 Task: Search one way flight ticket for 4 adults, 2 children, 2 infants in seat and 1 infant on lap in premium economy from Branson: Branson Airport to Greensboro: Piedmont Triad International Airport on 5-1-2023. Choice of flights is Delta. Number of bags: 9 checked bags. Price is upto 74000. Outbound departure time preference is 4:00.
Action: Mouse moved to (347, 542)
Screenshot: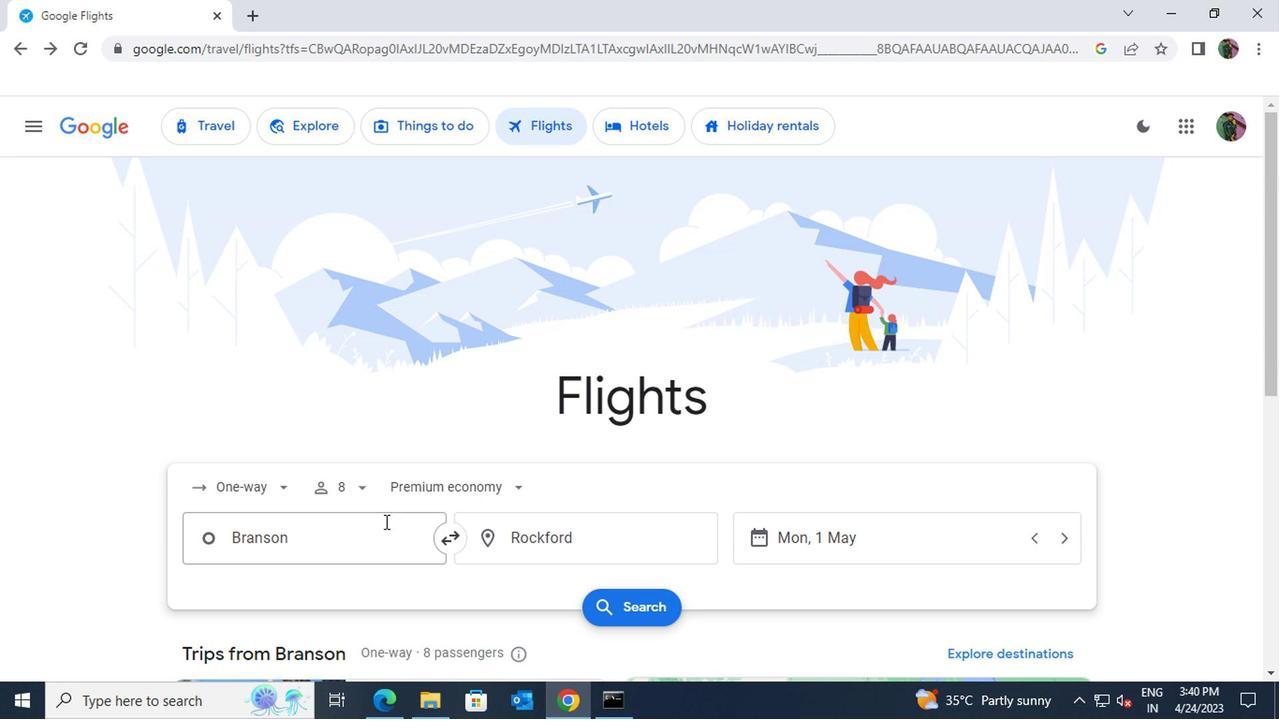 
Action: Mouse pressed left at (347, 542)
Screenshot: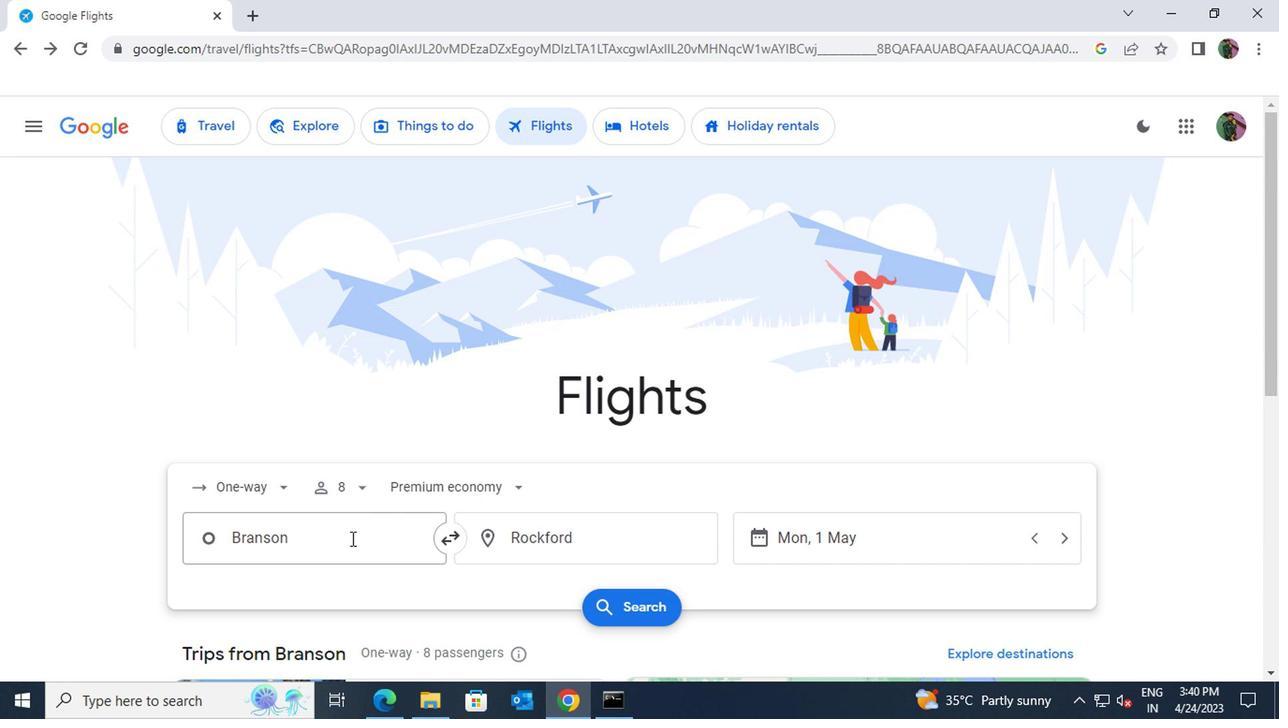 
Action: Key pressed branson
Screenshot: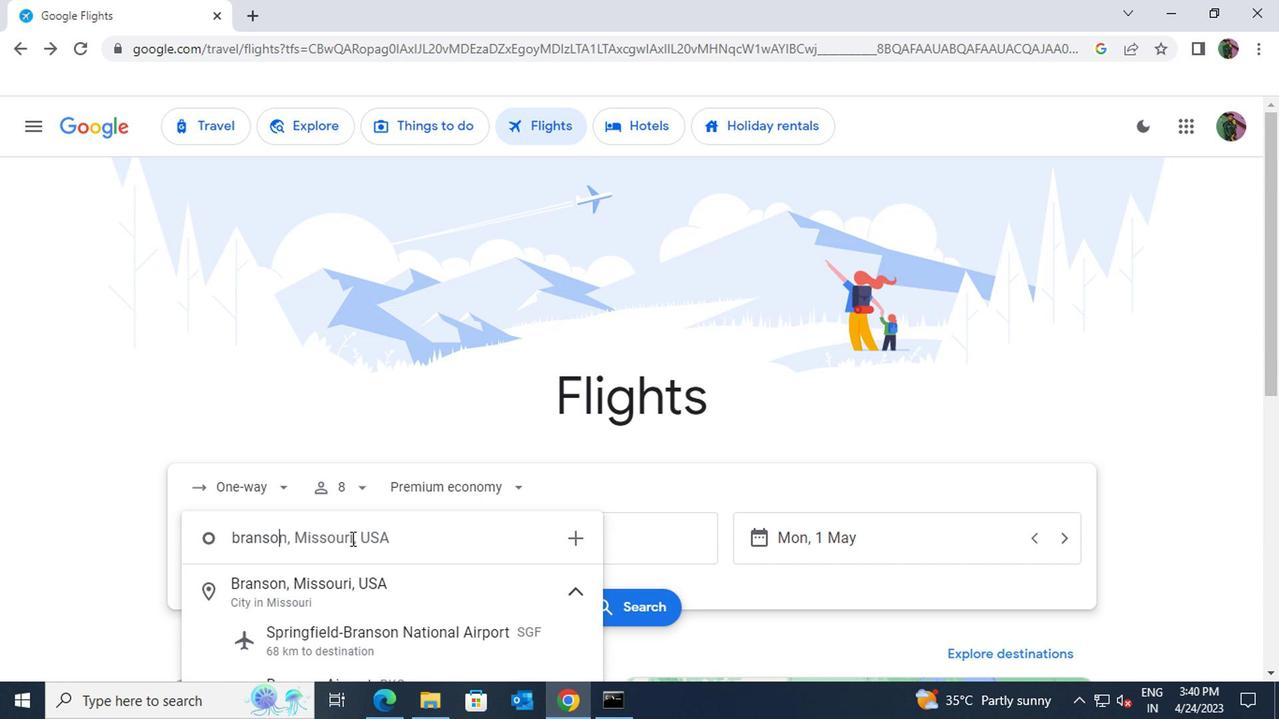 
Action: Mouse moved to (348, 583)
Screenshot: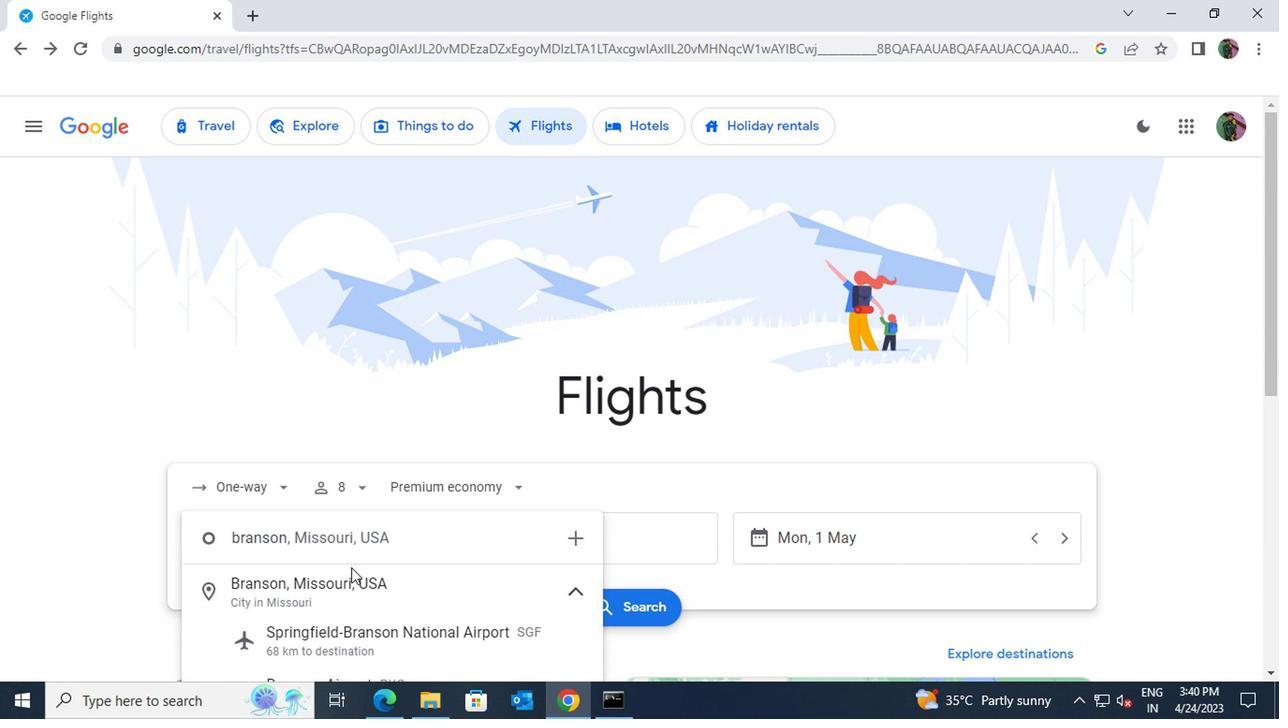 
Action: Mouse pressed left at (348, 583)
Screenshot: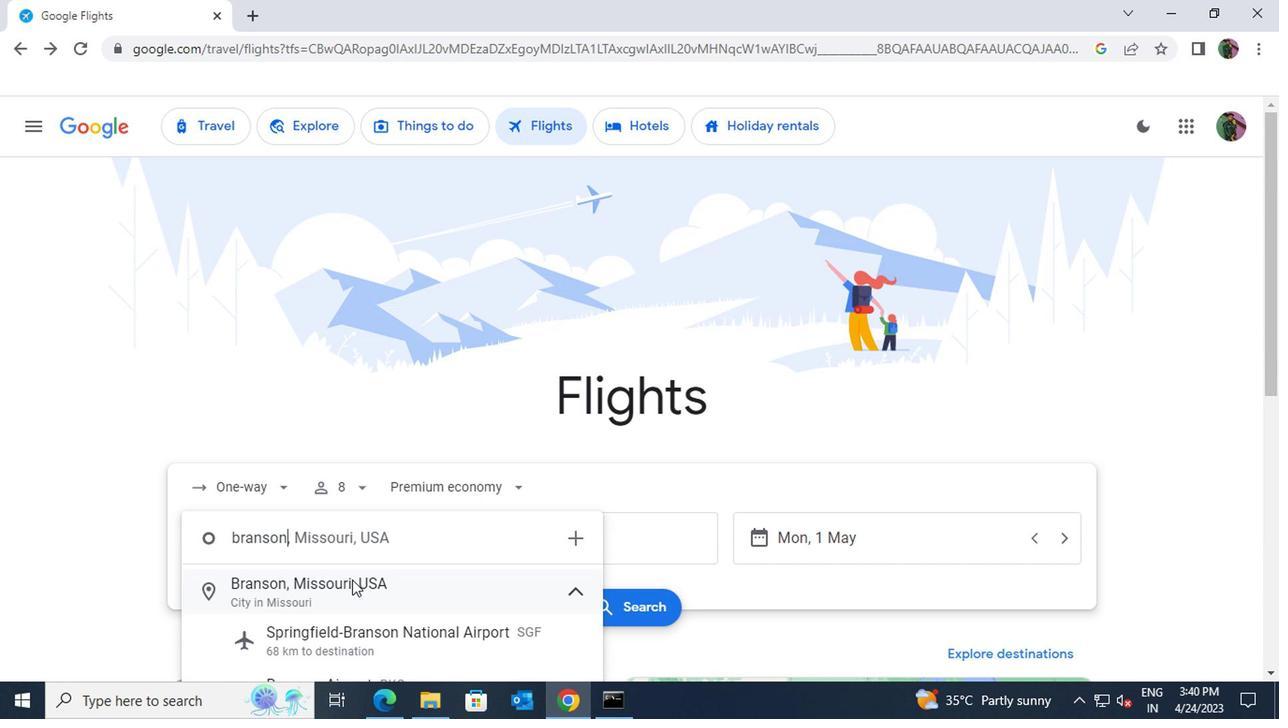 
Action: Mouse moved to (516, 532)
Screenshot: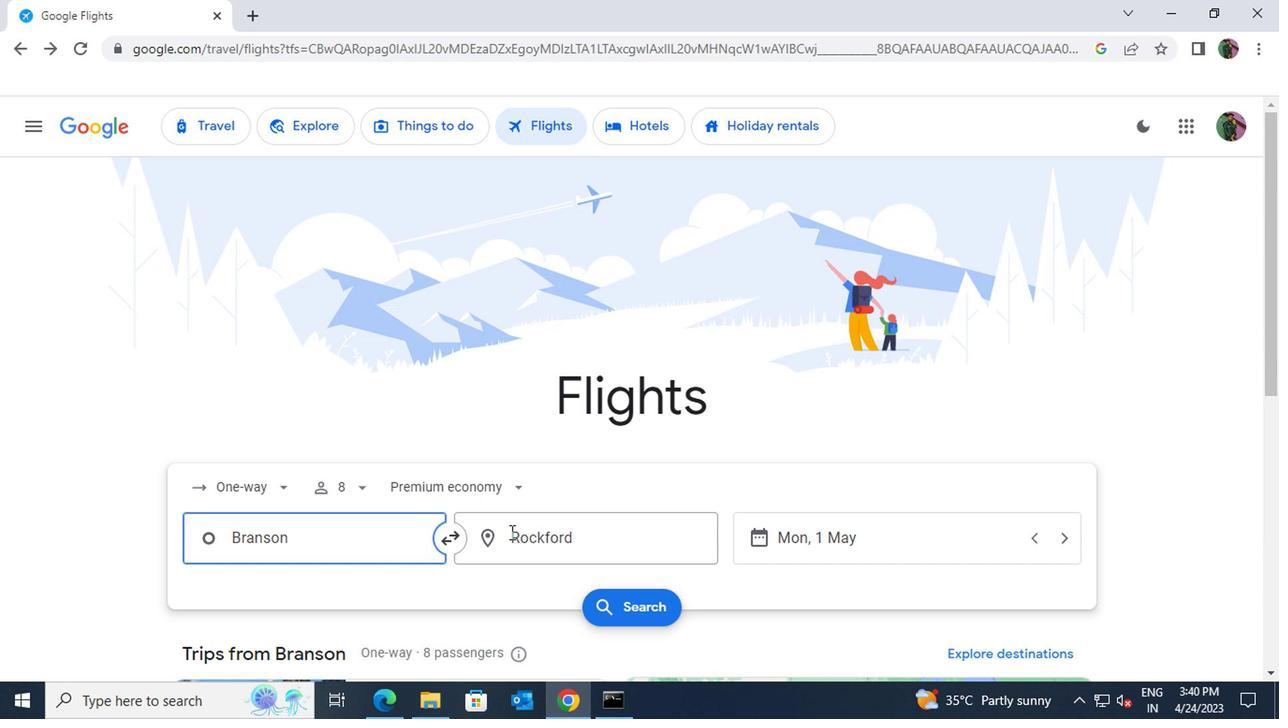 
Action: Mouse pressed left at (516, 532)
Screenshot: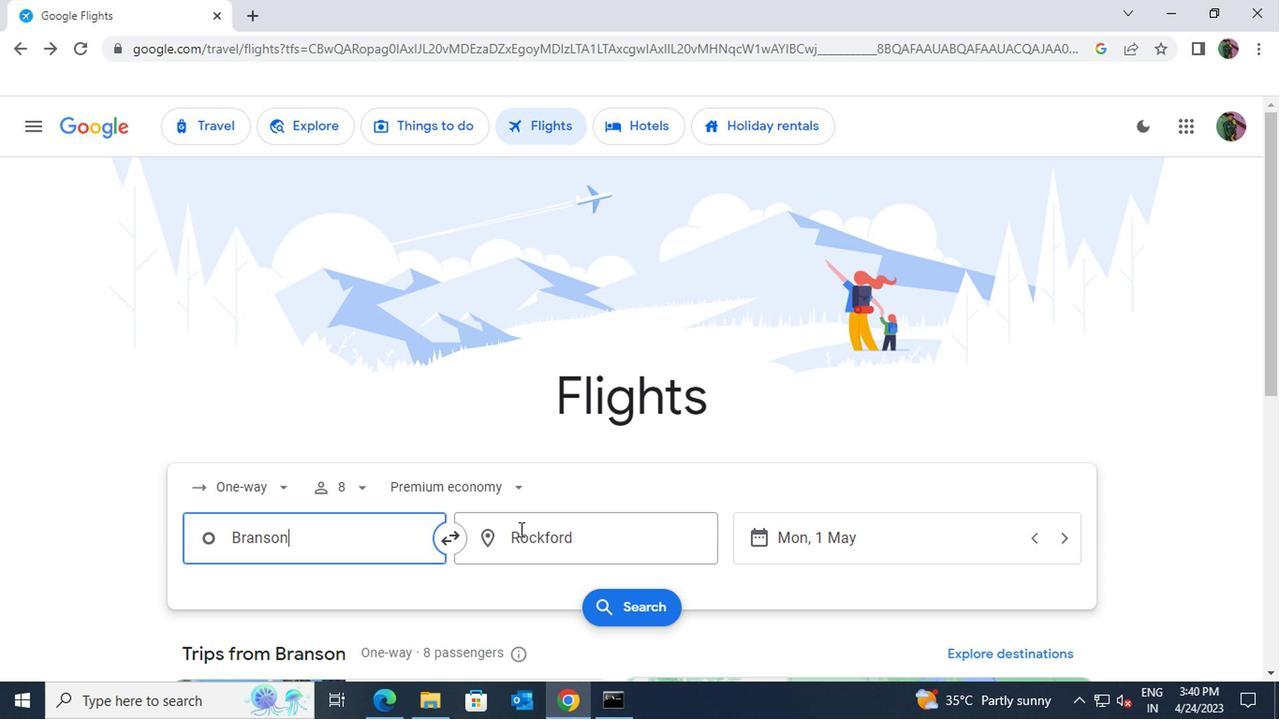 
Action: Key pressed greensboro
Screenshot: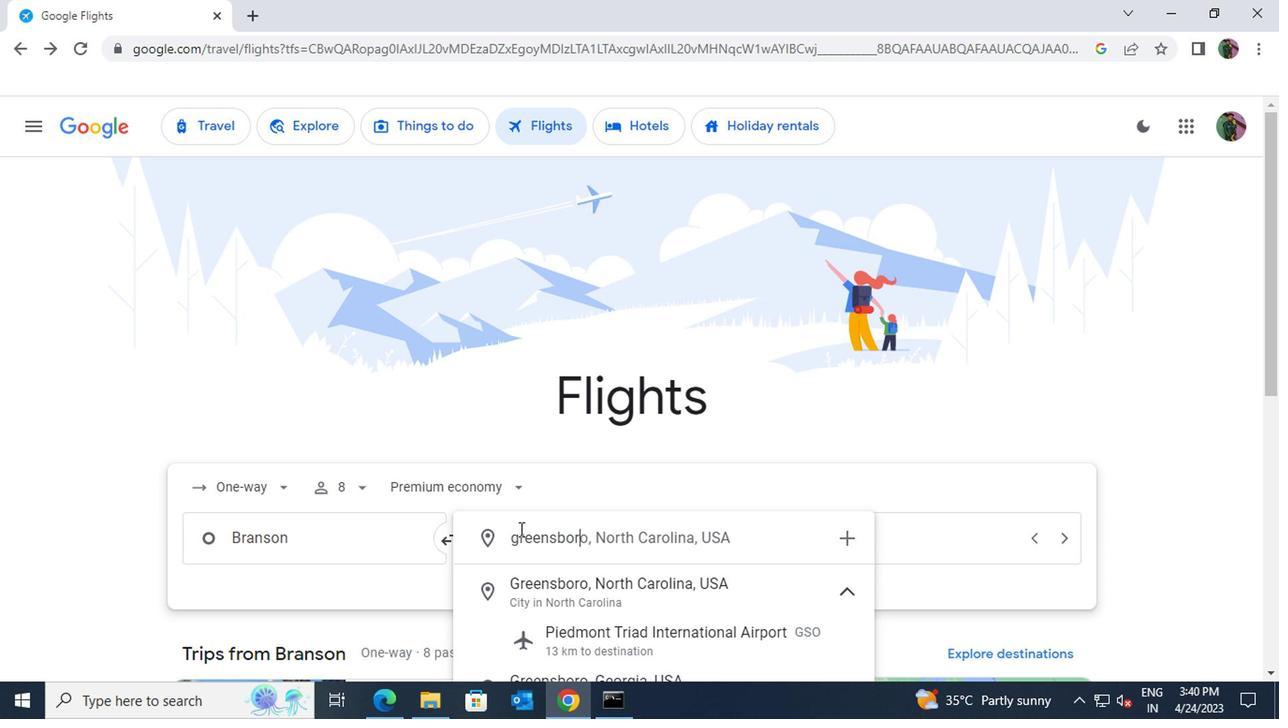 
Action: Mouse moved to (591, 623)
Screenshot: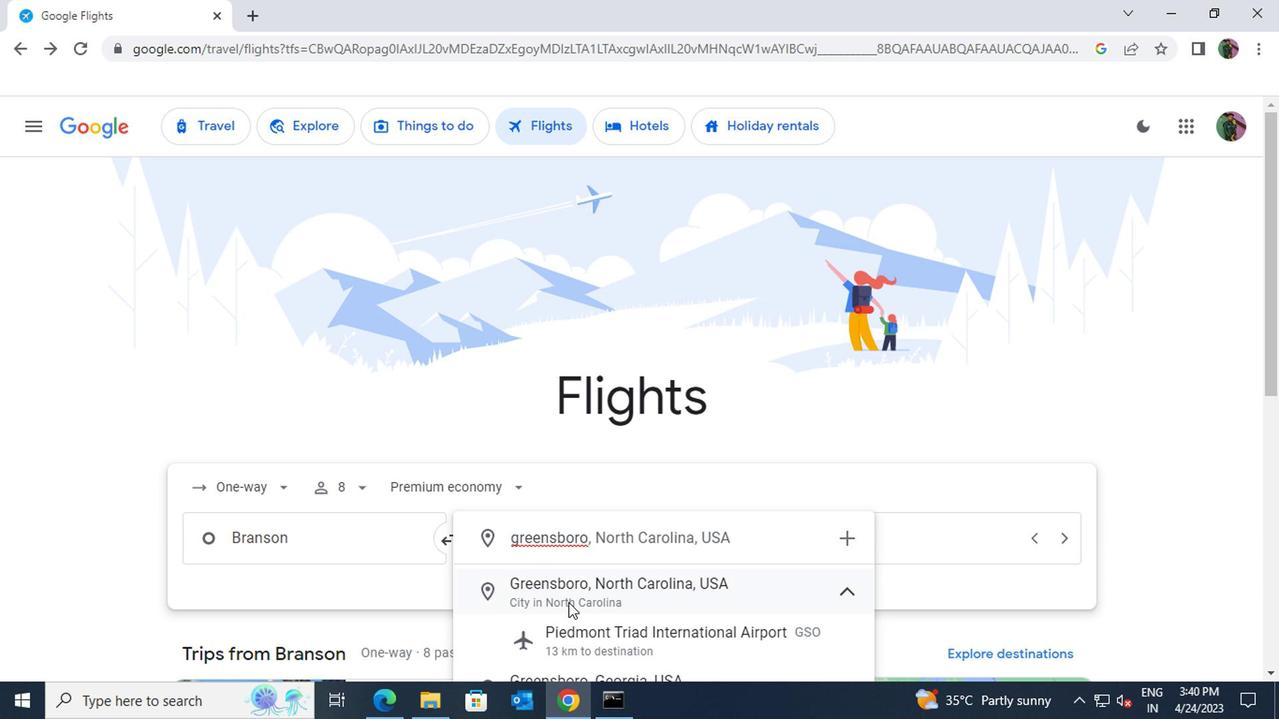 
Action: Mouse pressed left at (591, 623)
Screenshot: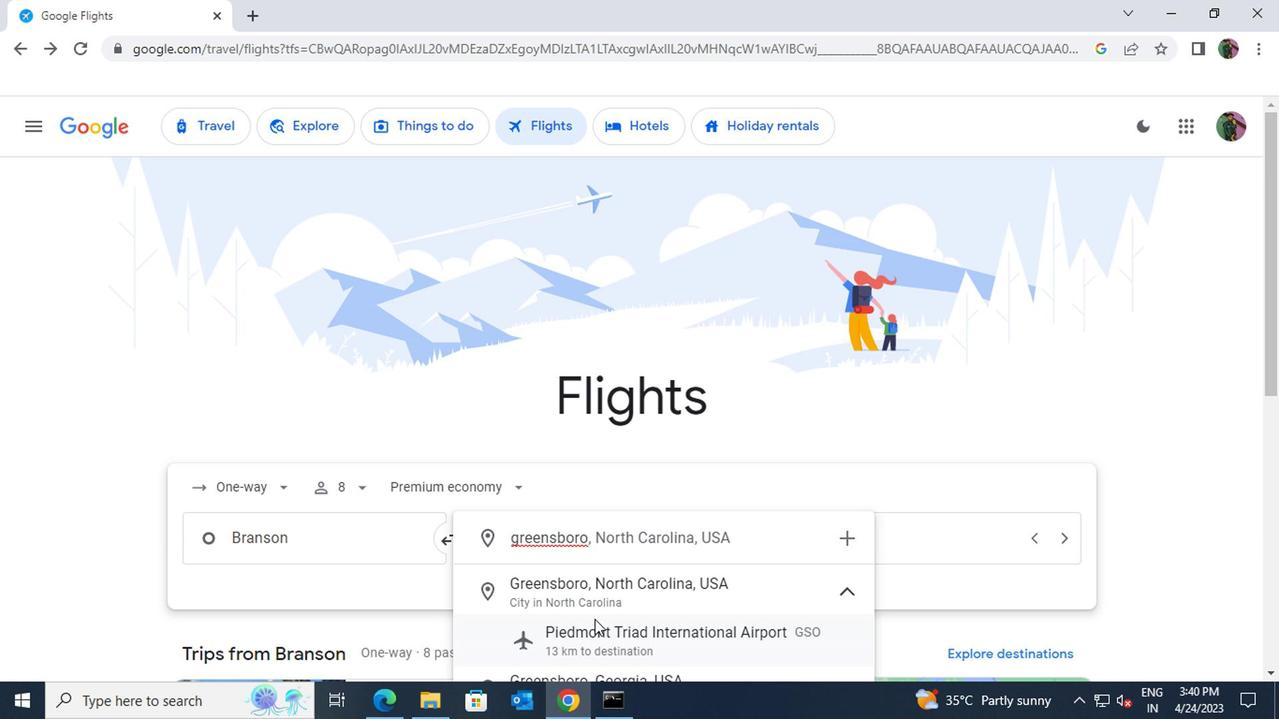 
Action: Mouse moved to (288, 489)
Screenshot: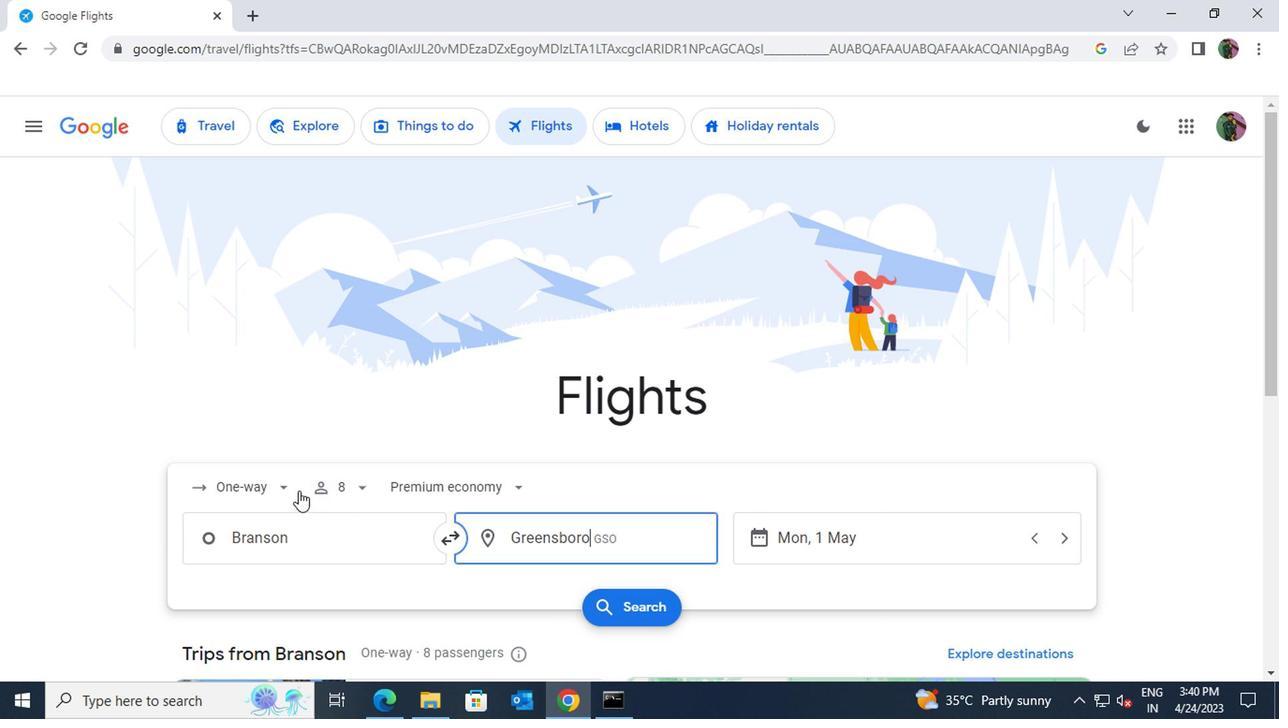 
Action: Mouse pressed left at (288, 489)
Screenshot: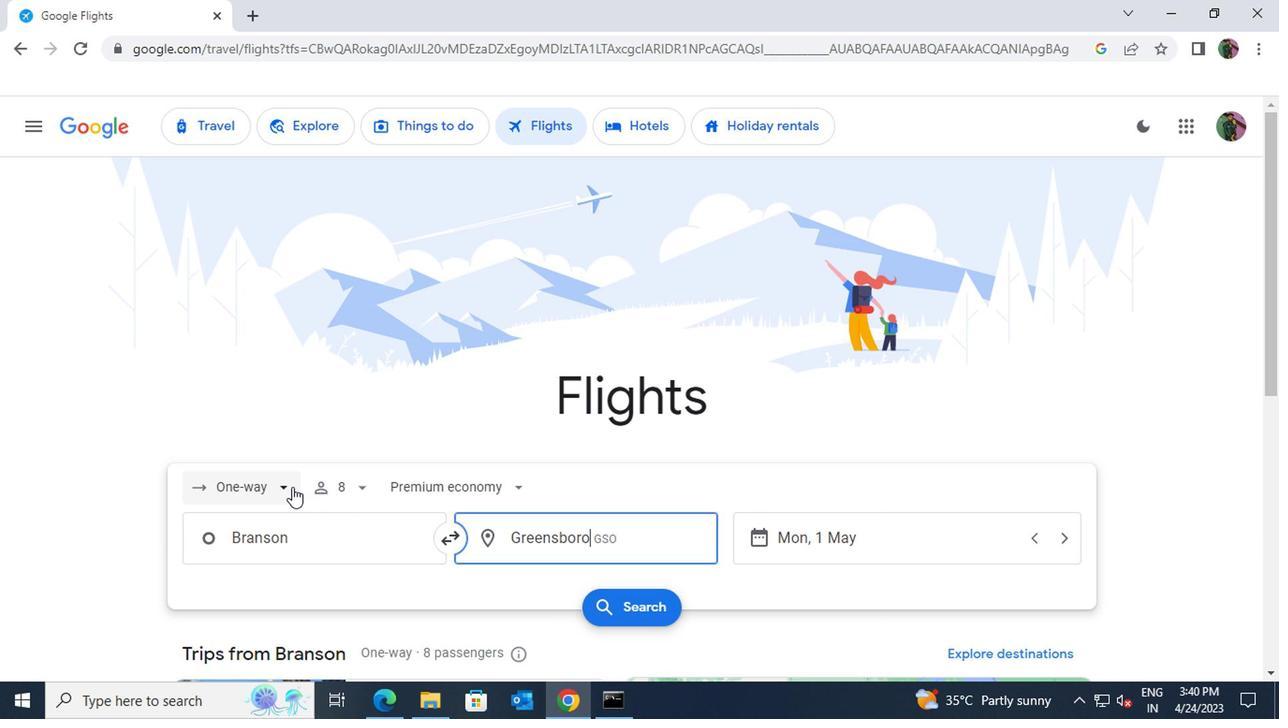 
Action: Mouse moved to (242, 402)
Screenshot: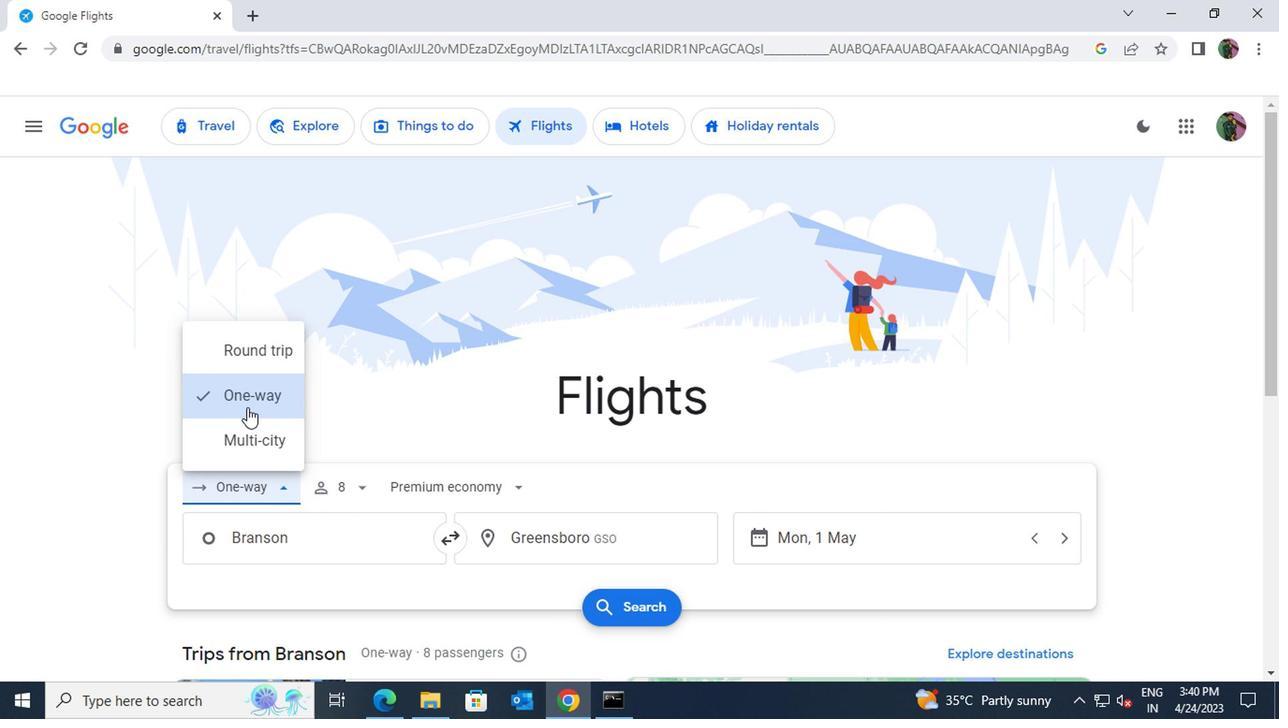 
Action: Mouse pressed left at (242, 402)
Screenshot: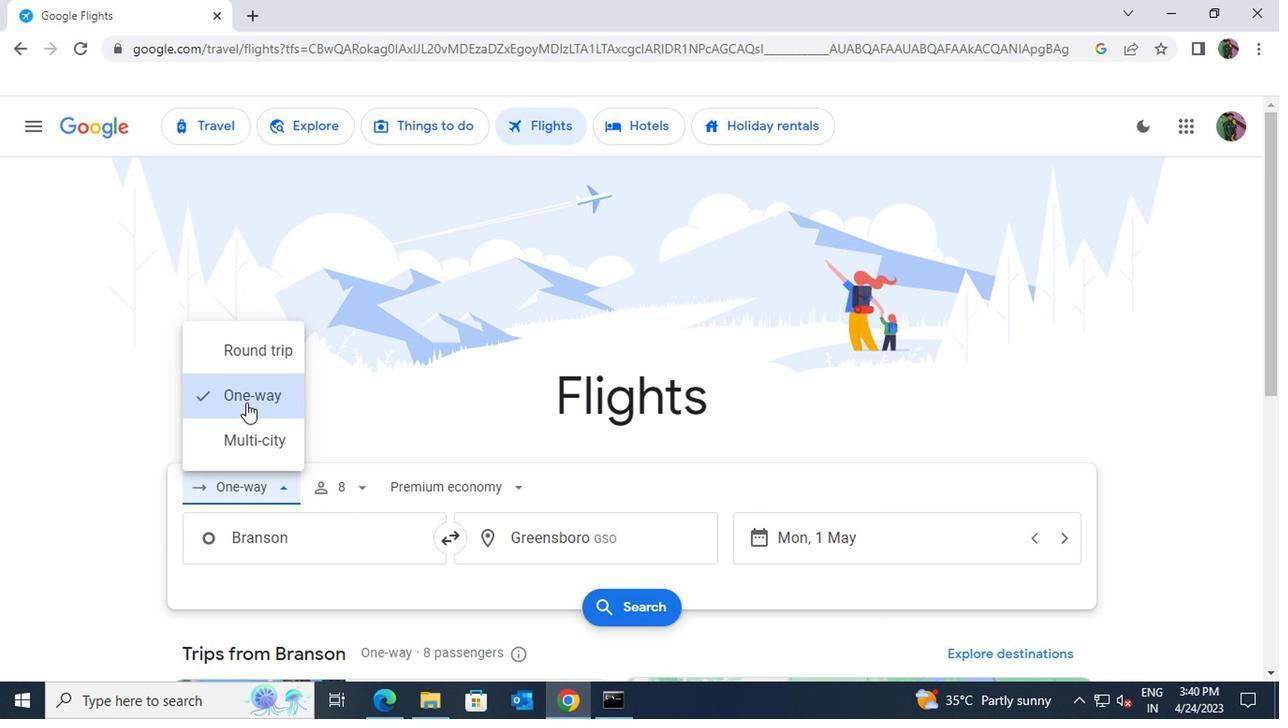 
Action: Mouse moved to (360, 491)
Screenshot: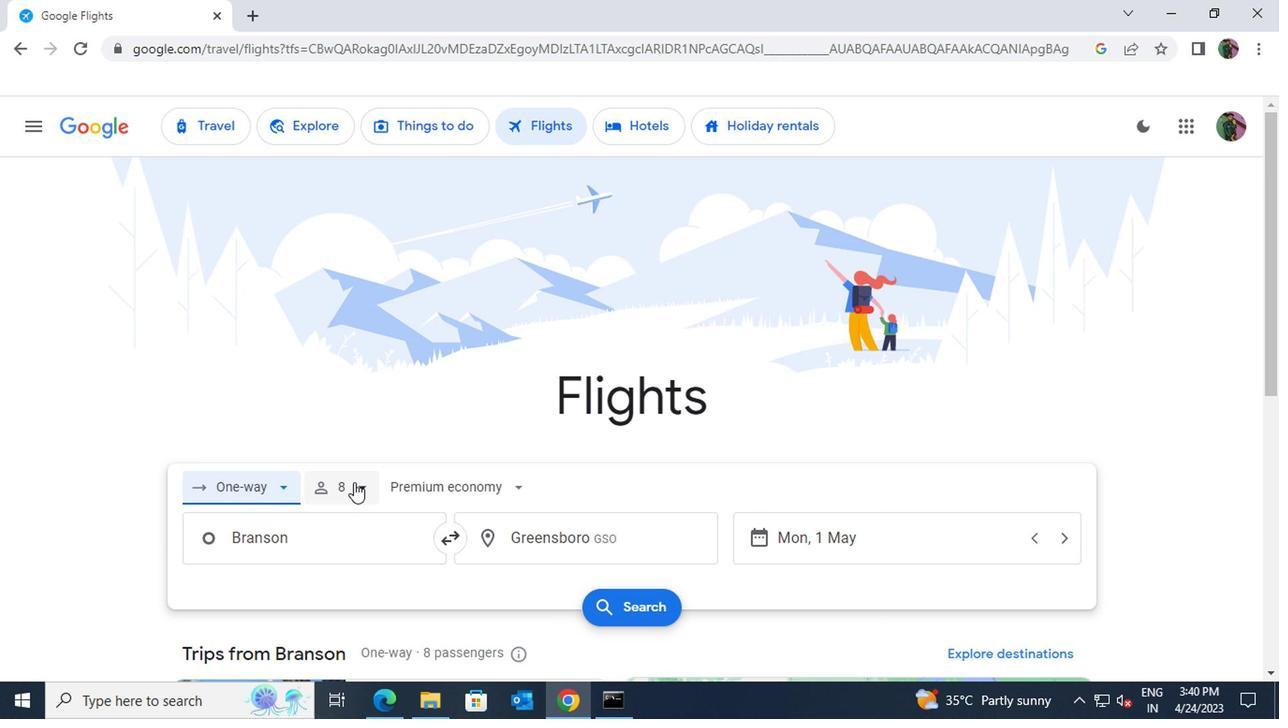 
Action: Mouse pressed left at (360, 491)
Screenshot: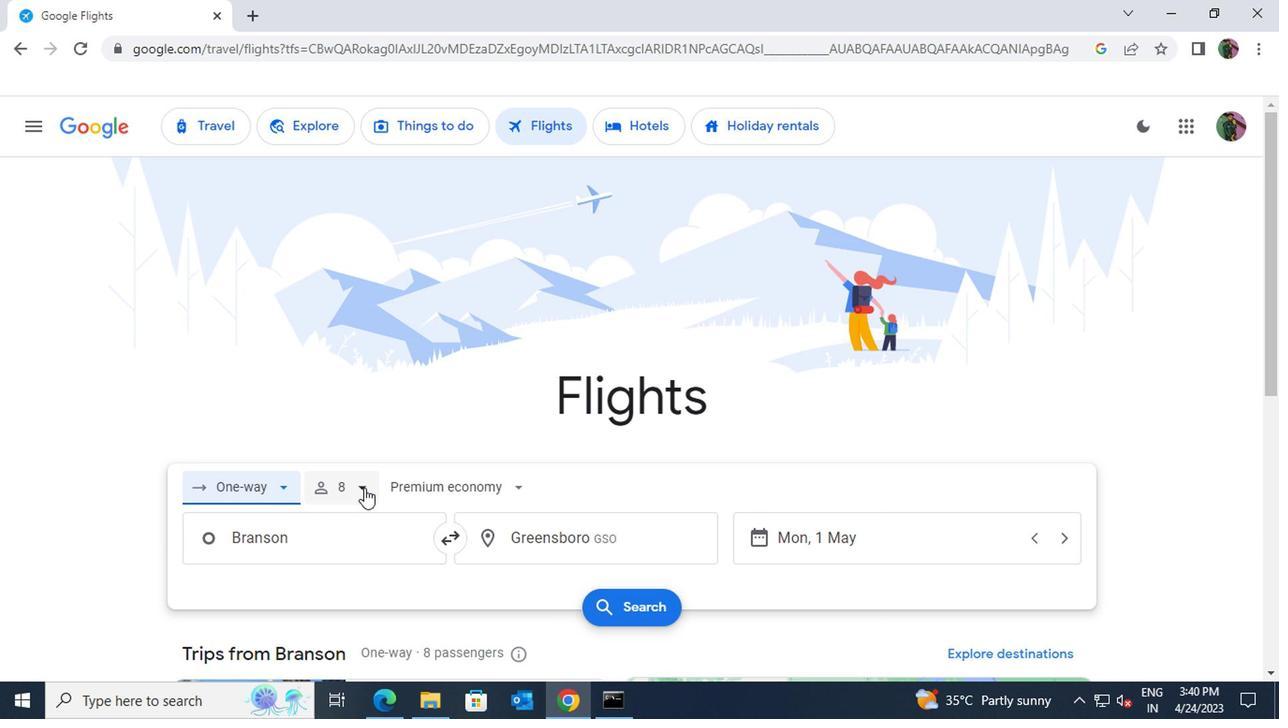 
Action: Mouse moved to (427, 531)
Screenshot: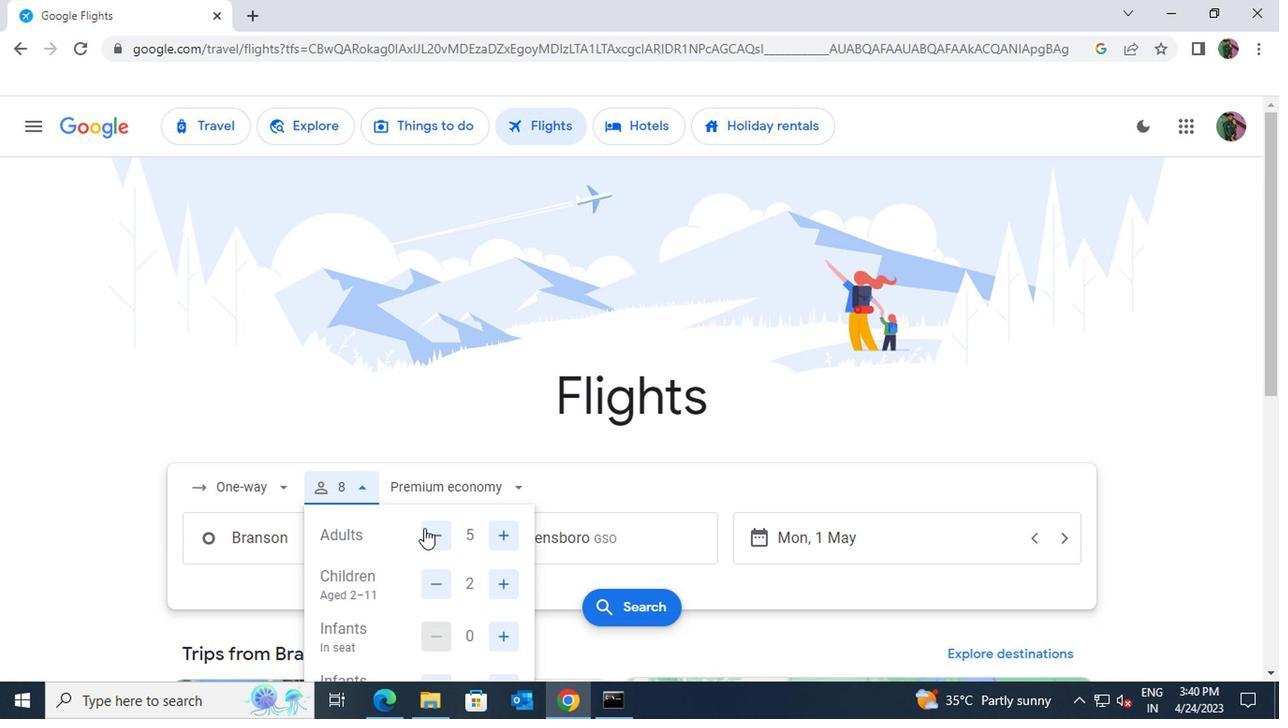 
Action: Mouse pressed left at (427, 531)
Screenshot: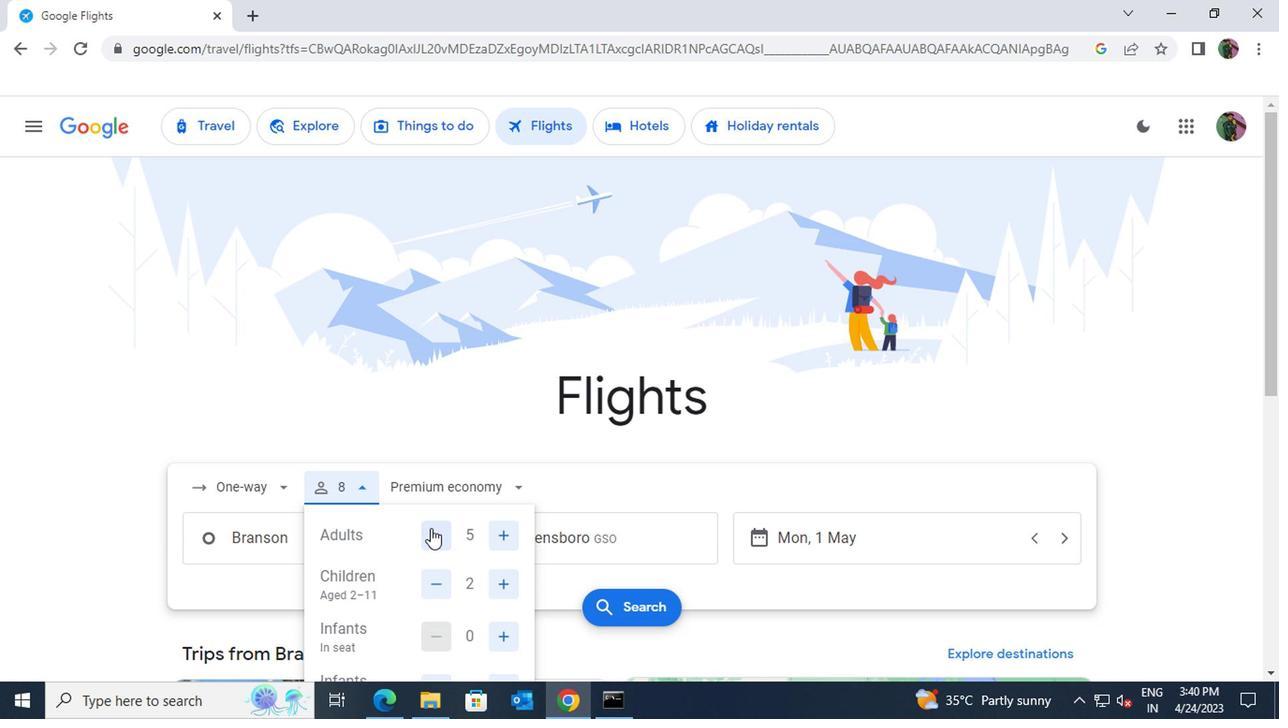 
Action: Mouse moved to (467, 575)
Screenshot: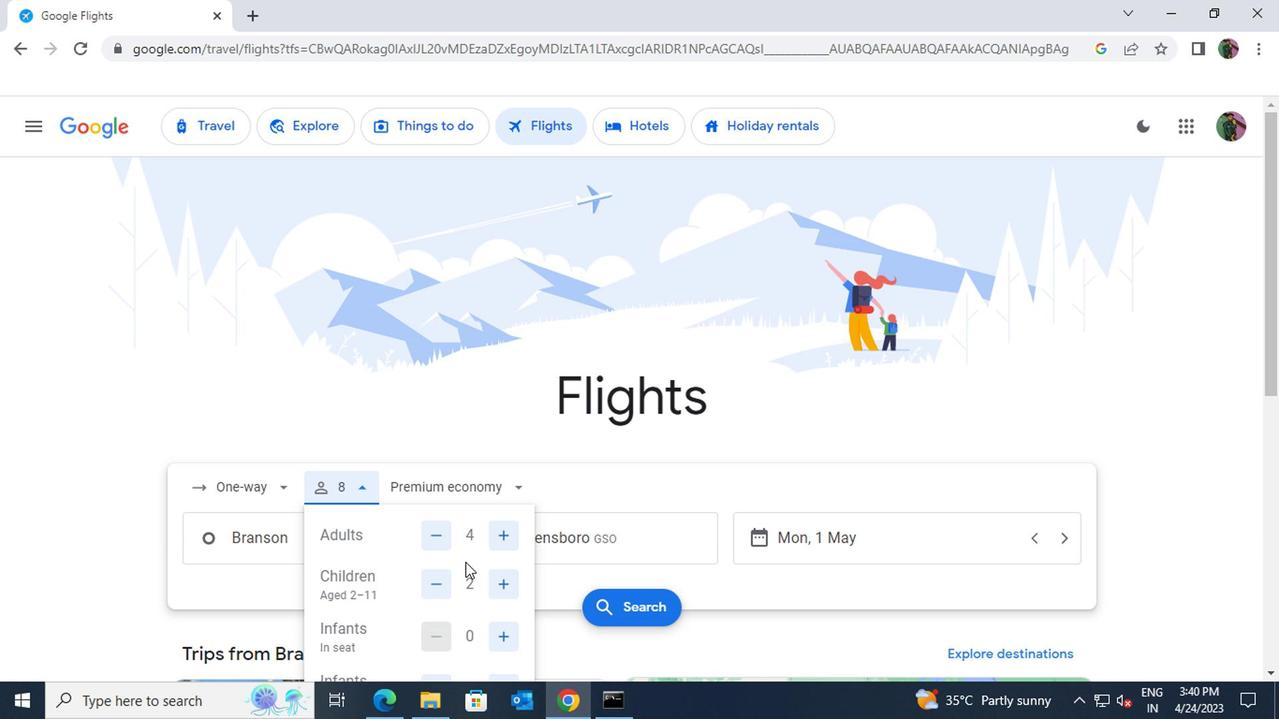 
Action: Mouse scrolled (467, 574) with delta (0, 0)
Screenshot: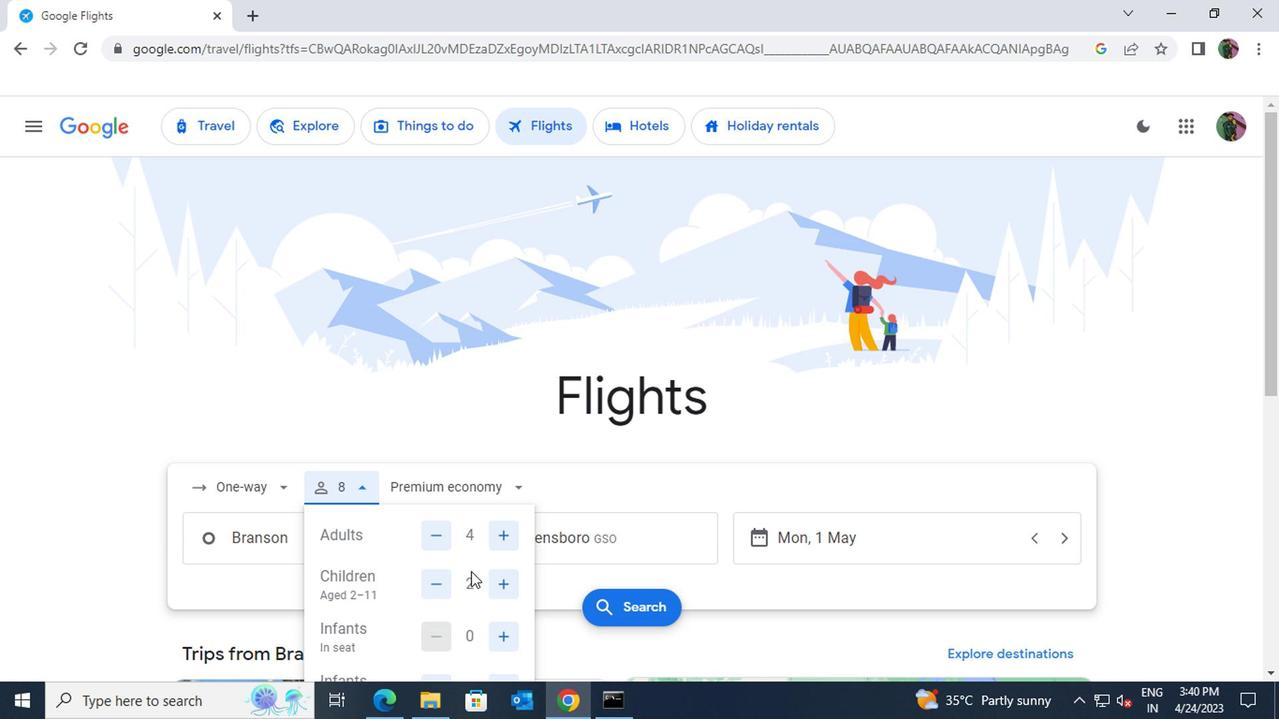 
Action: Mouse moved to (480, 647)
Screenshot: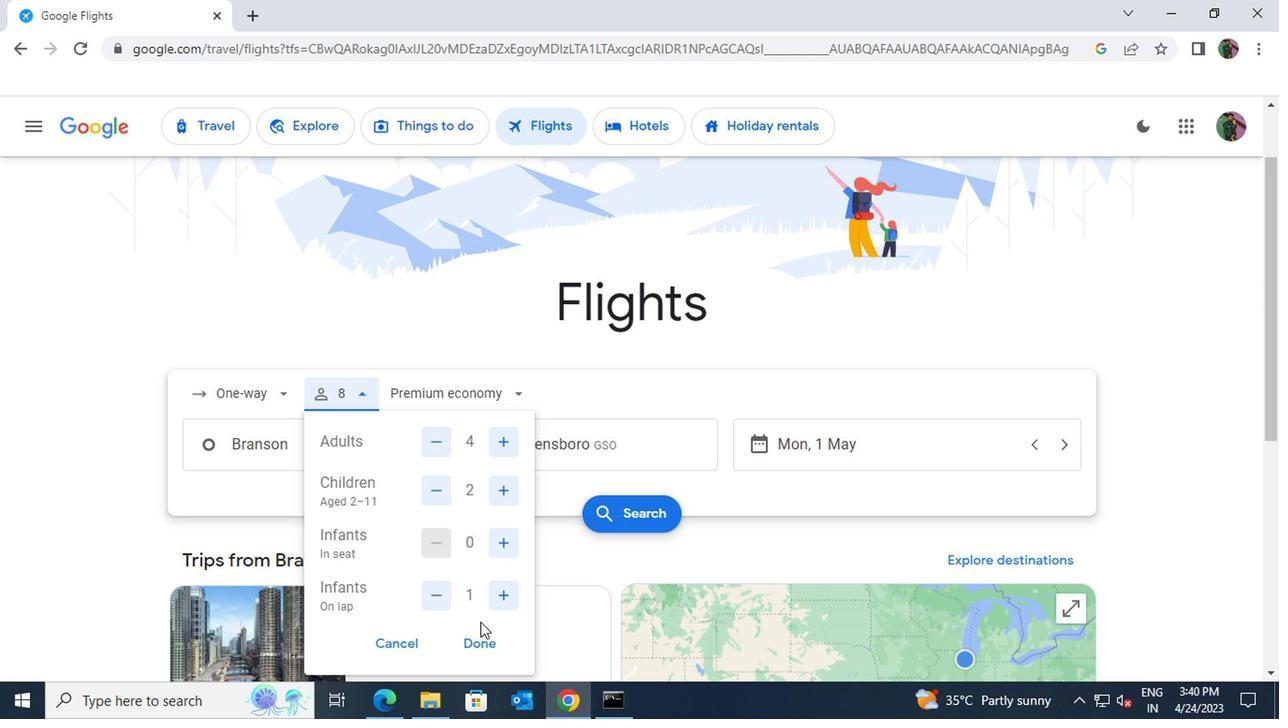 
Action: Mouse pressed left at (480, 647)
Screenshot: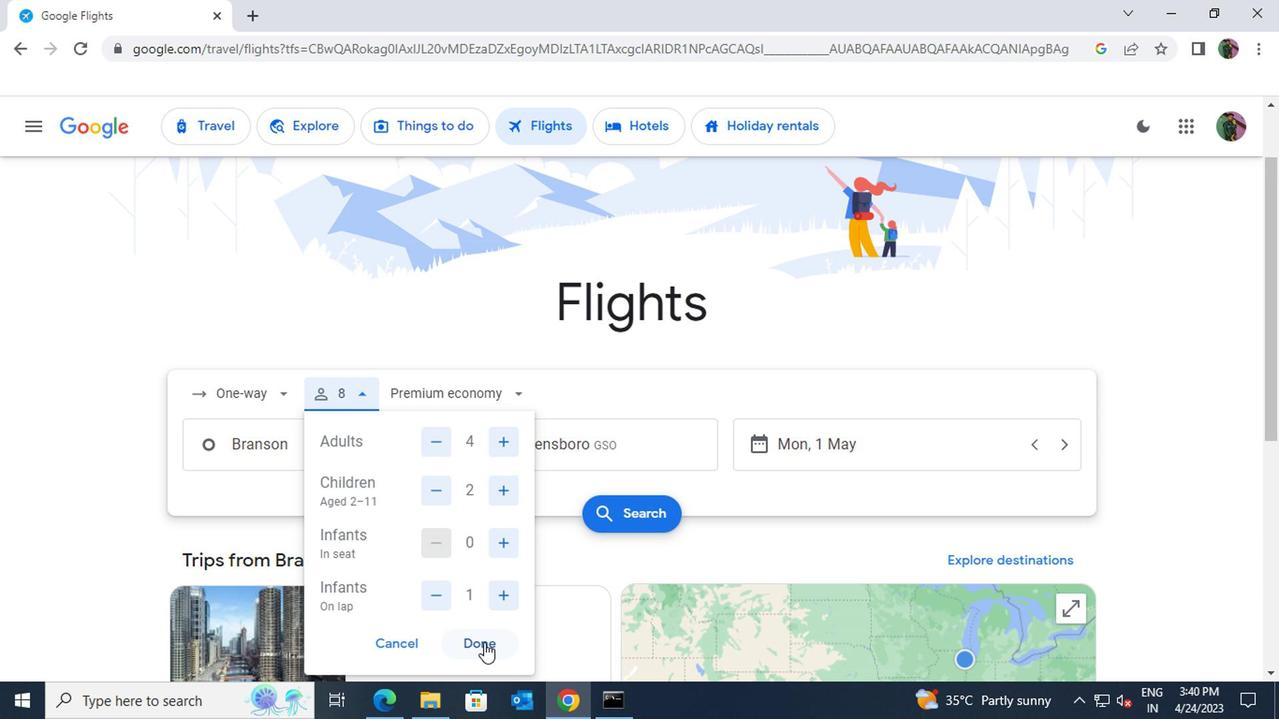 
Action: Mouse moved to (626, 522)
Screenshot: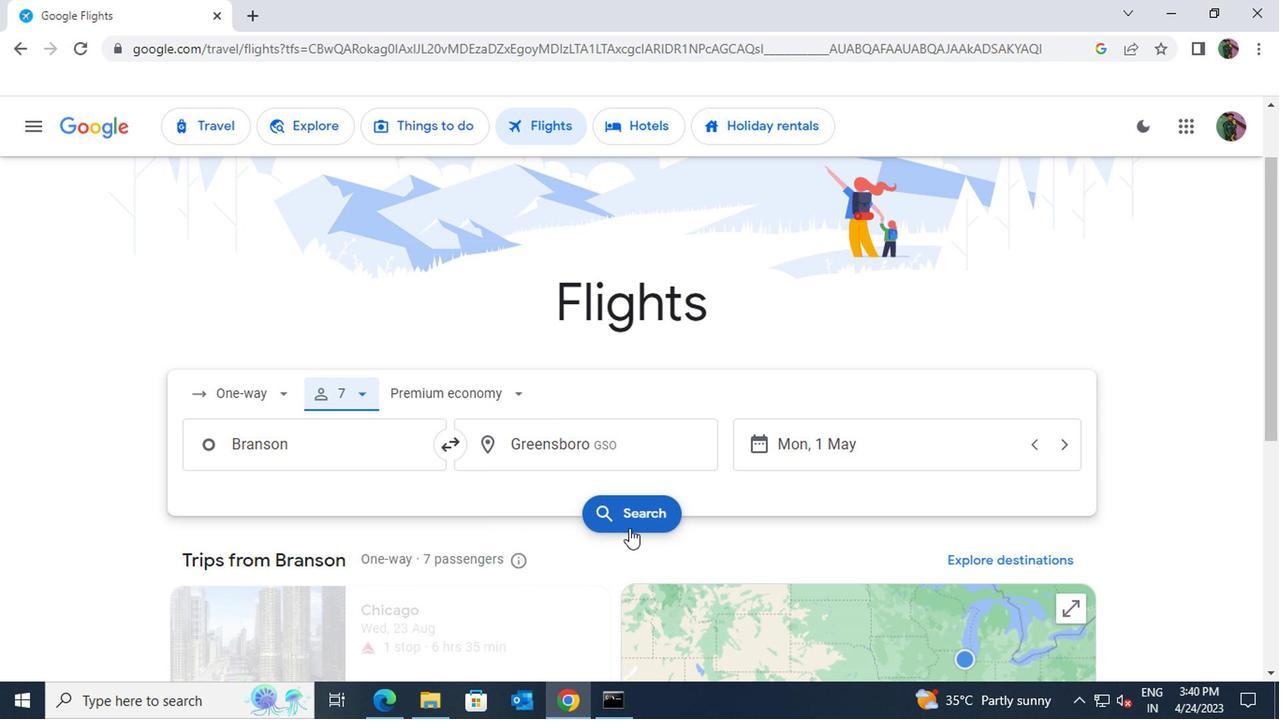 
Action: Mouse pressed left at (626, 522)
Screenshot: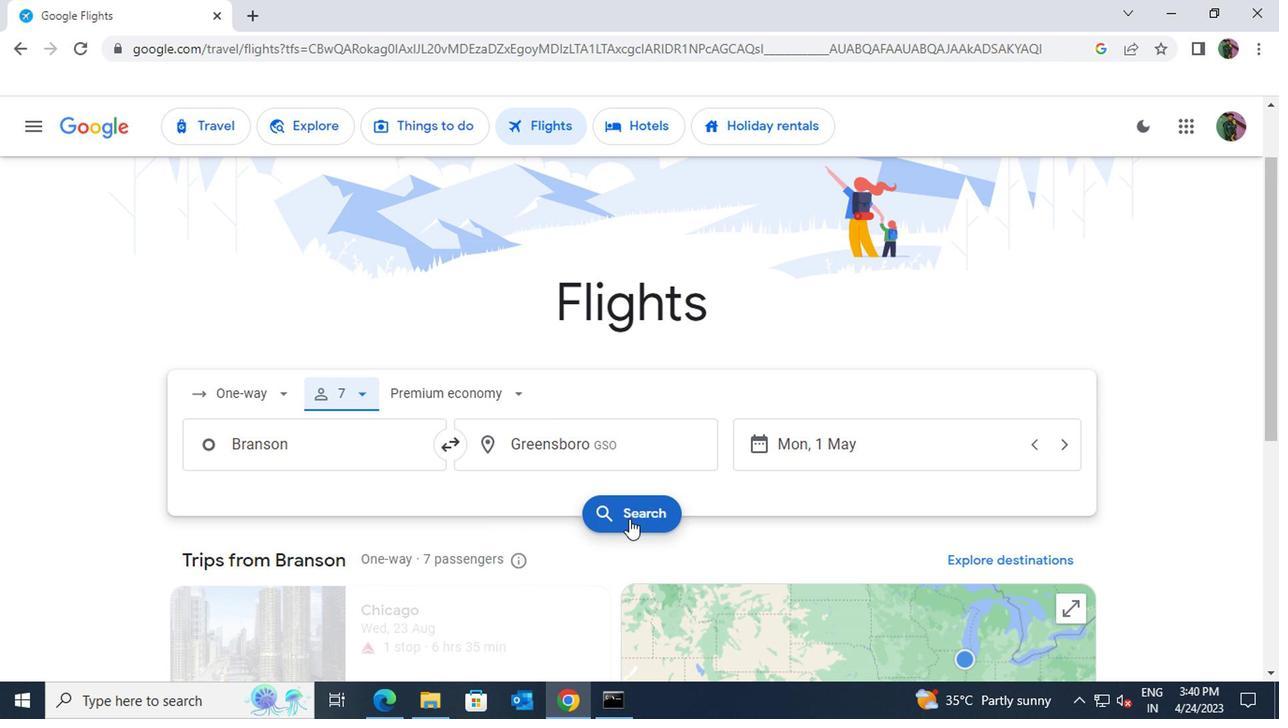 
Action: Mouse moved to (503, 293)
Screenshot: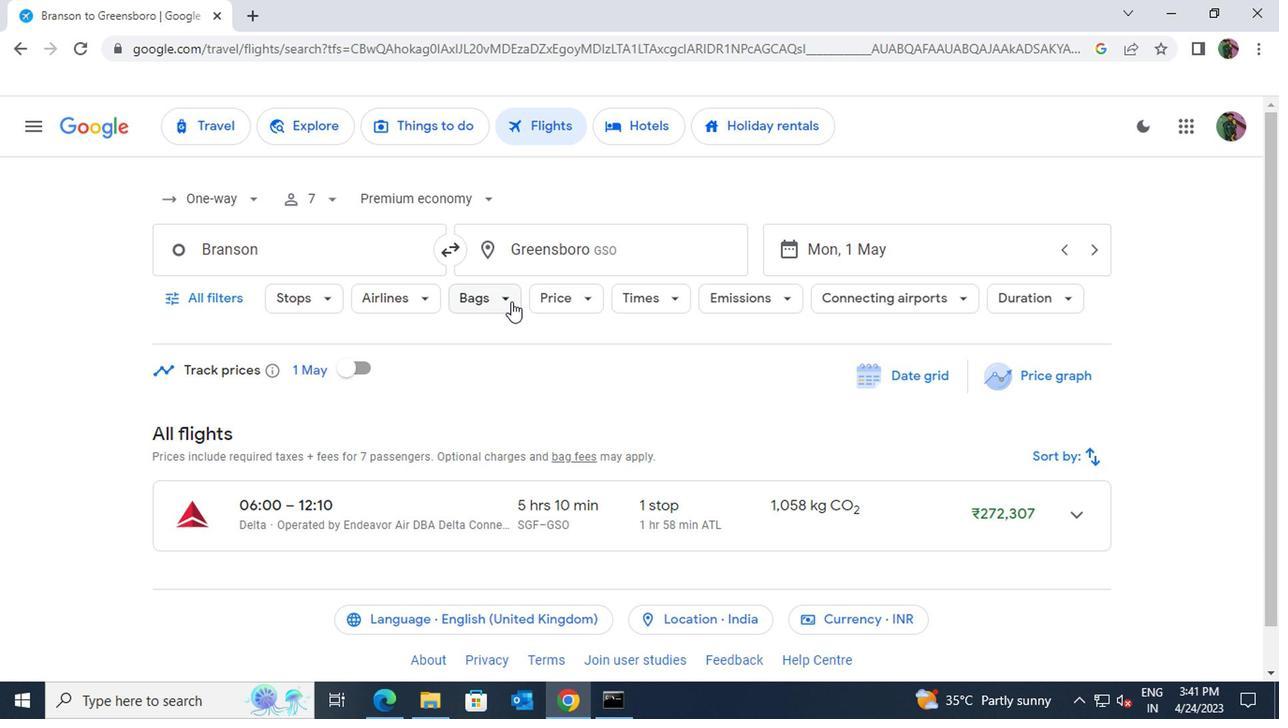 
Action: Mouse pressed left at (503, 293)
Screenshot: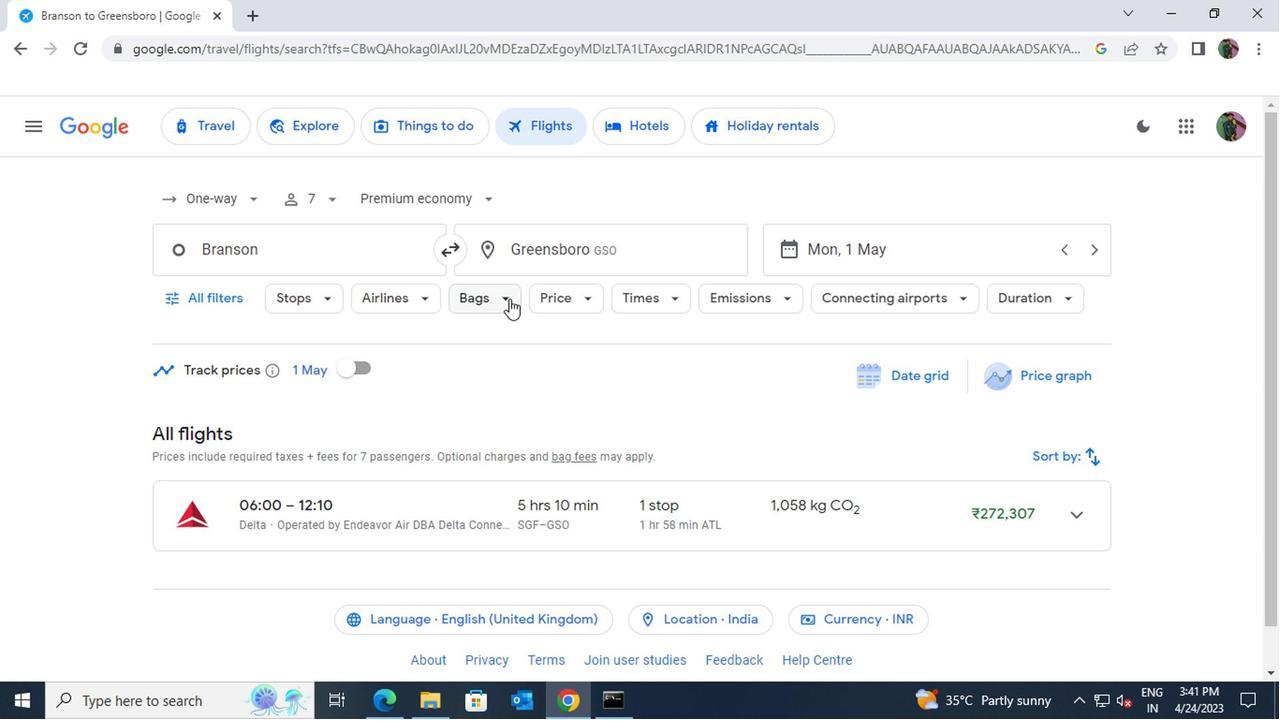 
Action: Mouse moved to (737, 387)
Screenshot: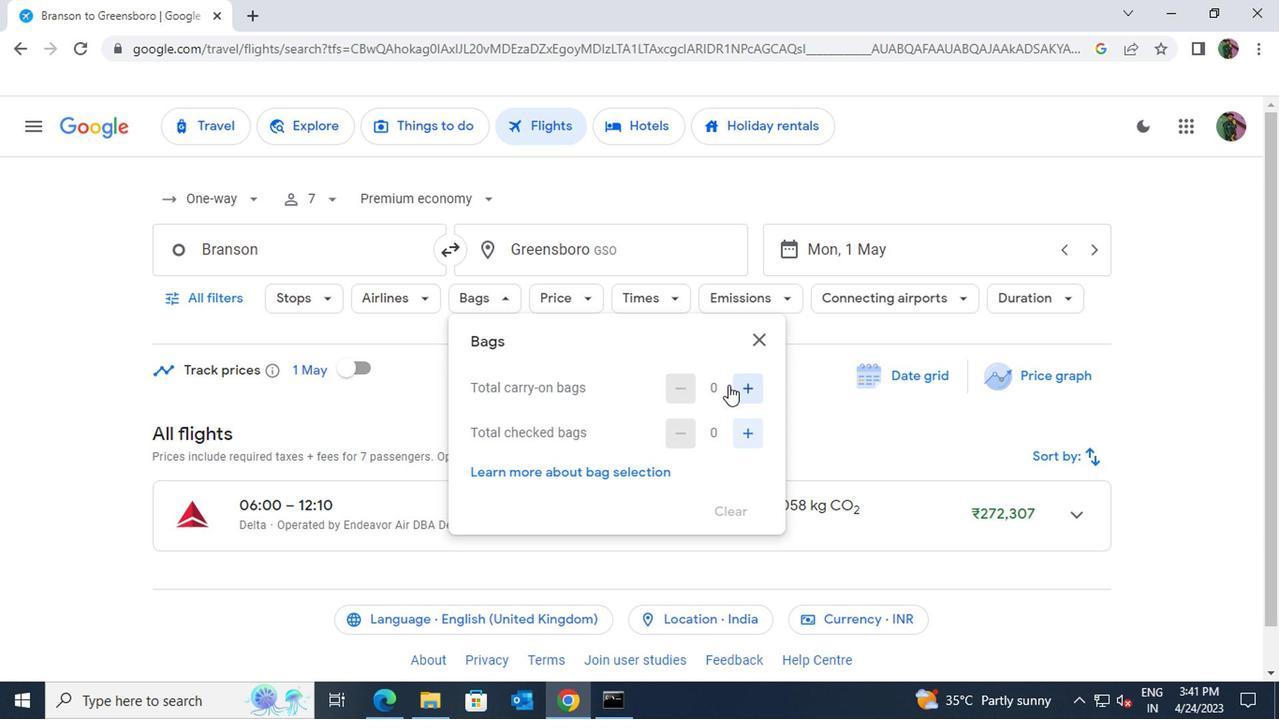 
Action: Mouse pressed left at (737, 387)
Screenshot: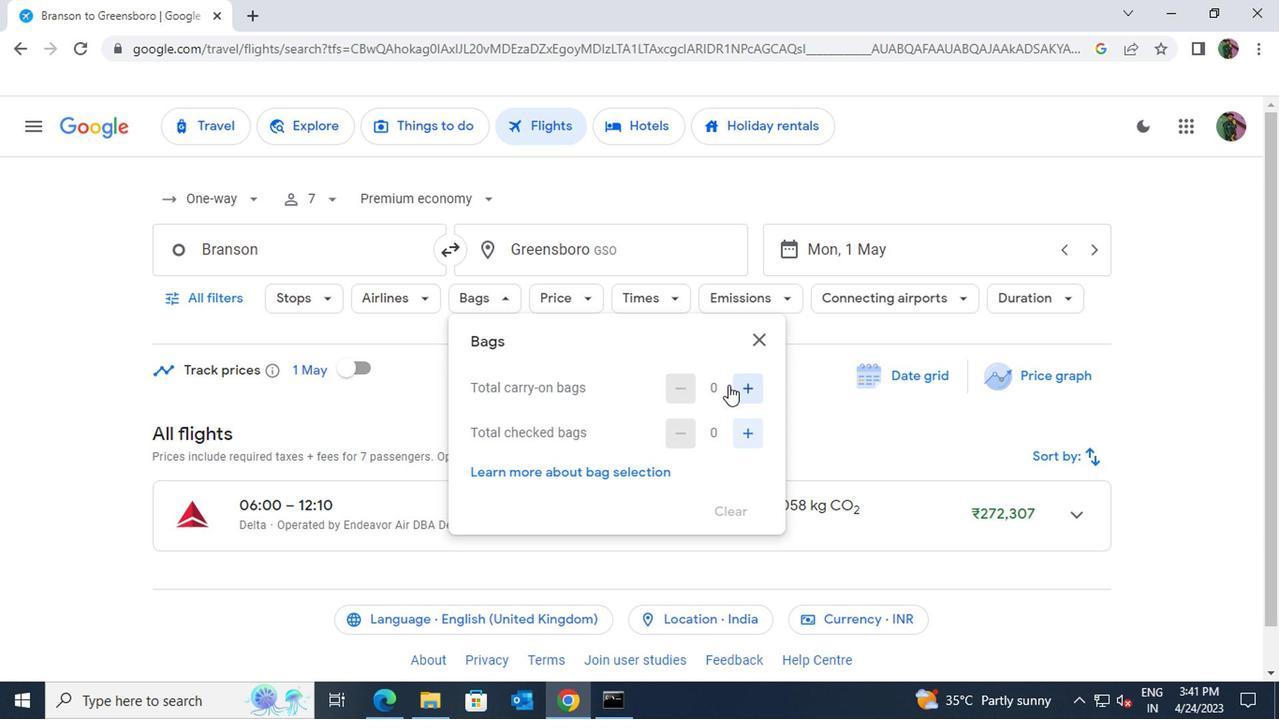 
Action: Mouse pressed left at (737, 387)
Screenshot: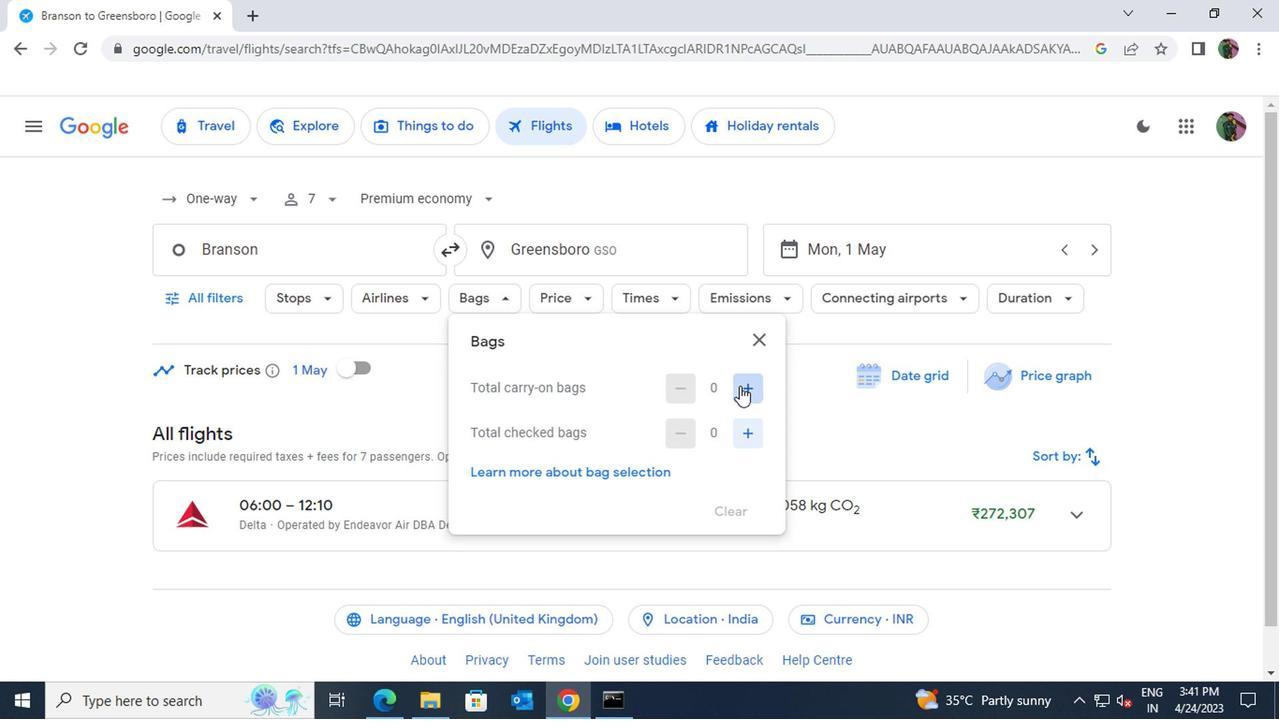 
Action: Mouse pressed left at (737, 387)
Screenshot: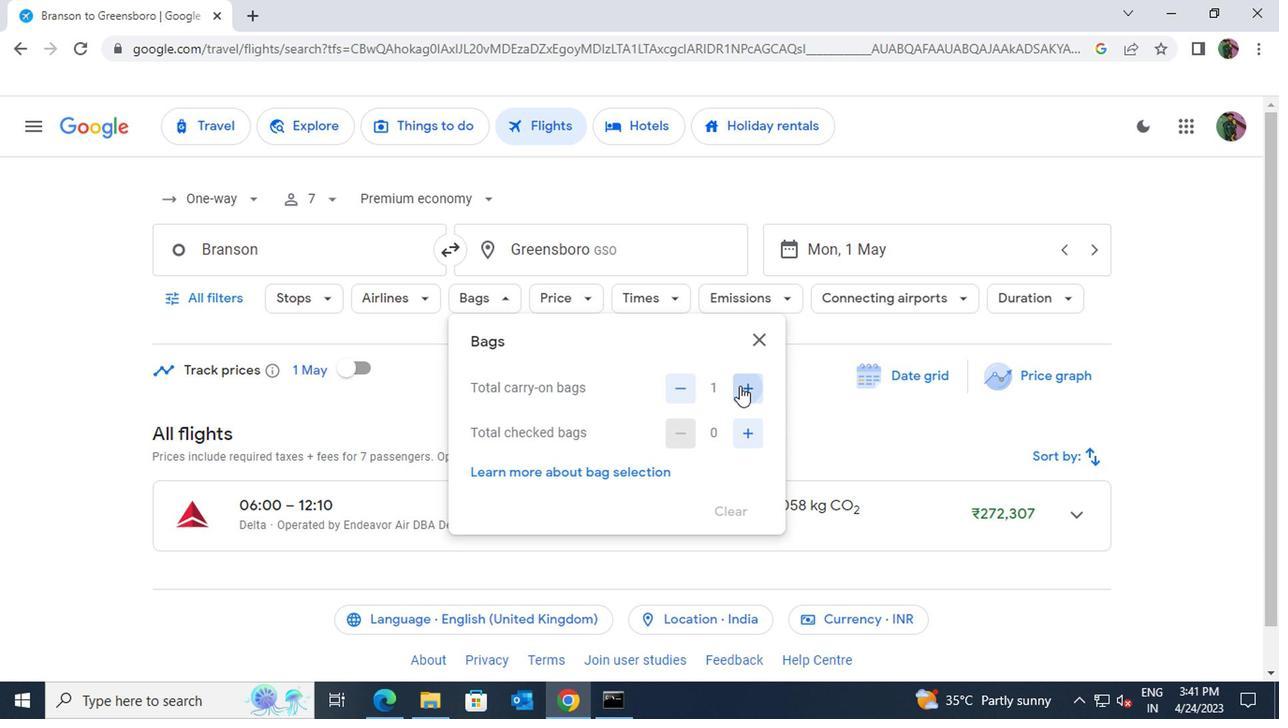 
Action: Mouse moved to (747, 431)
Screenshot: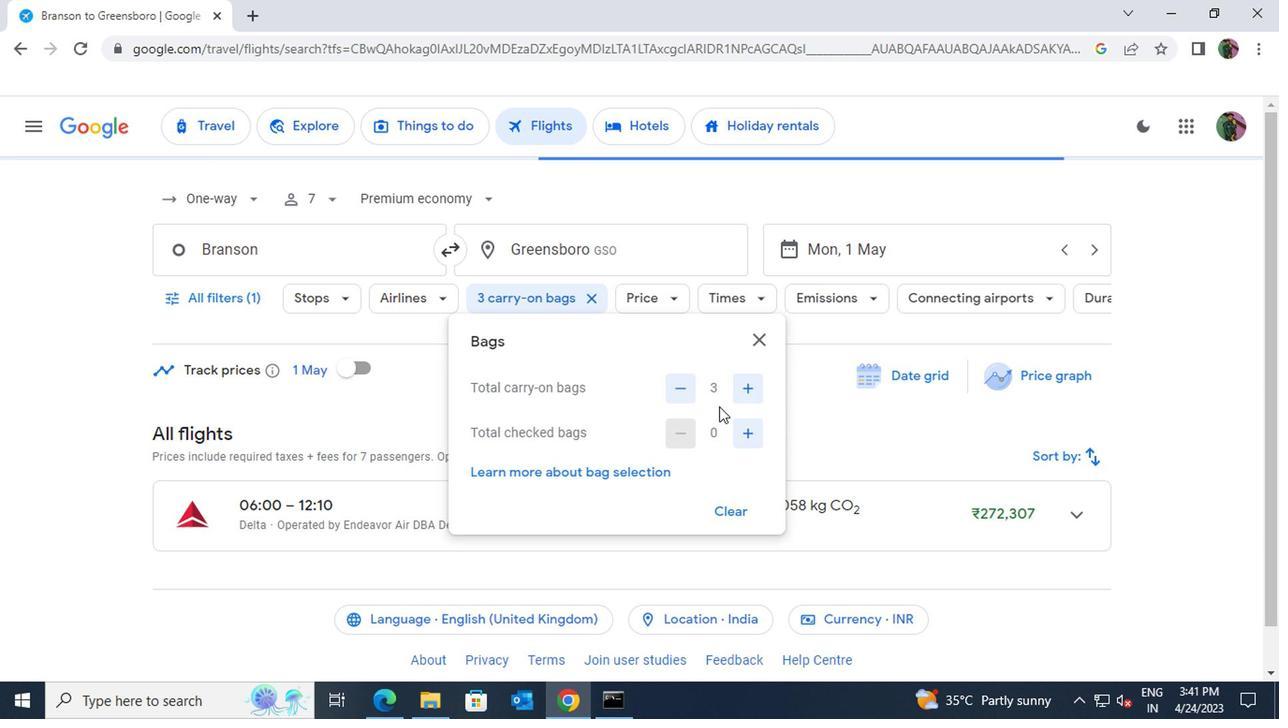 
Action: Mouse pressed left at (747, 431)
Screenshot: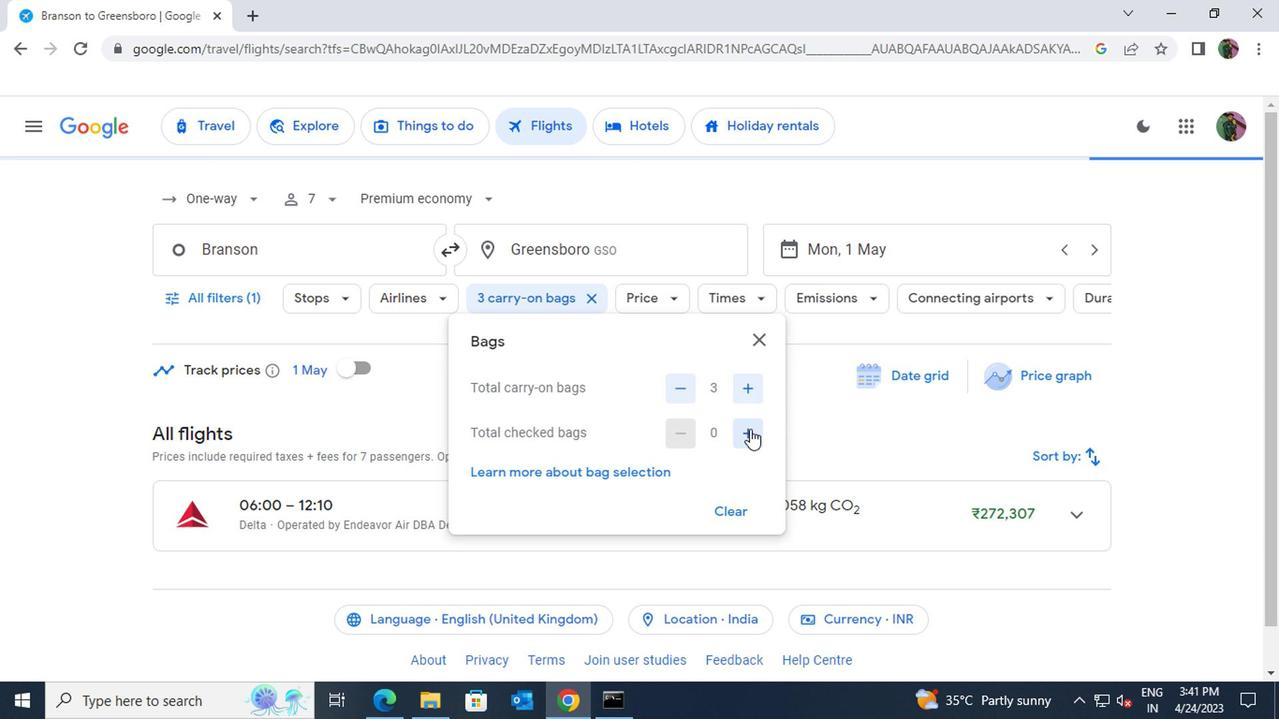 
Action: Mouse pressed left at (747, 431)
Screenshot: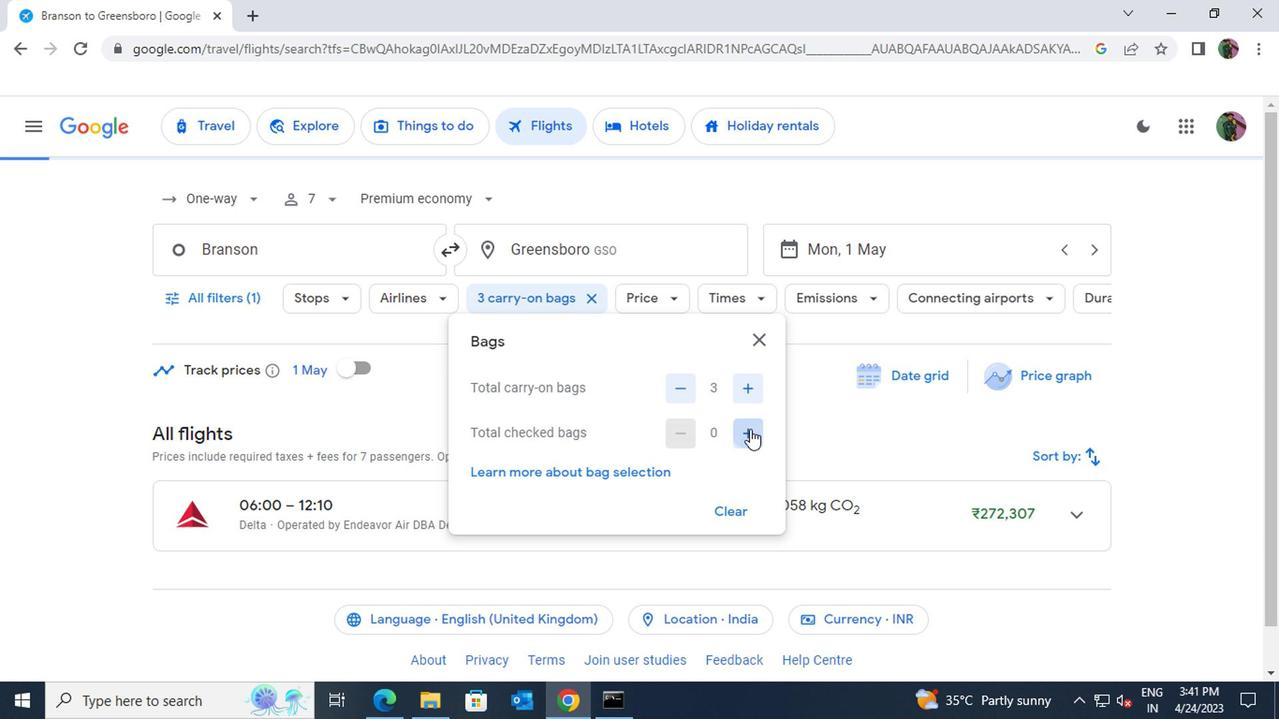 
Action: Mouse pressed left at (747, 431)
Screenshot: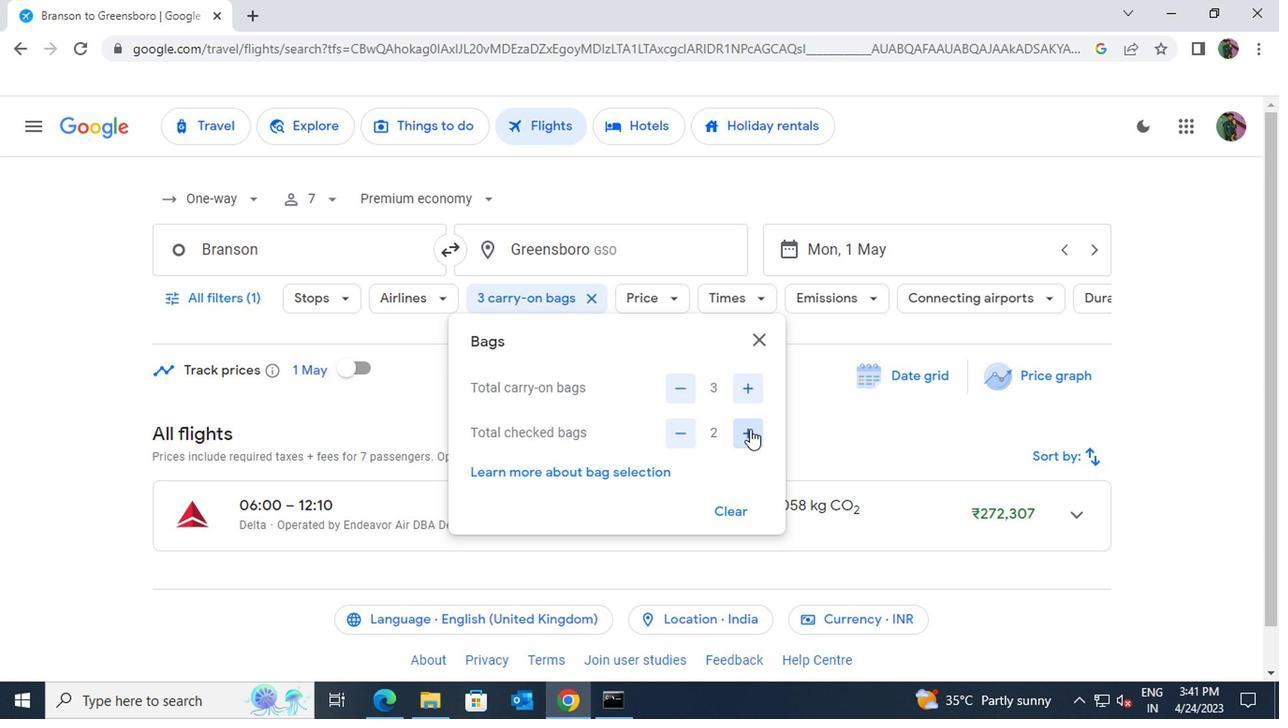 
Action: Mouse pressed left at (747, 431)
Screenshot: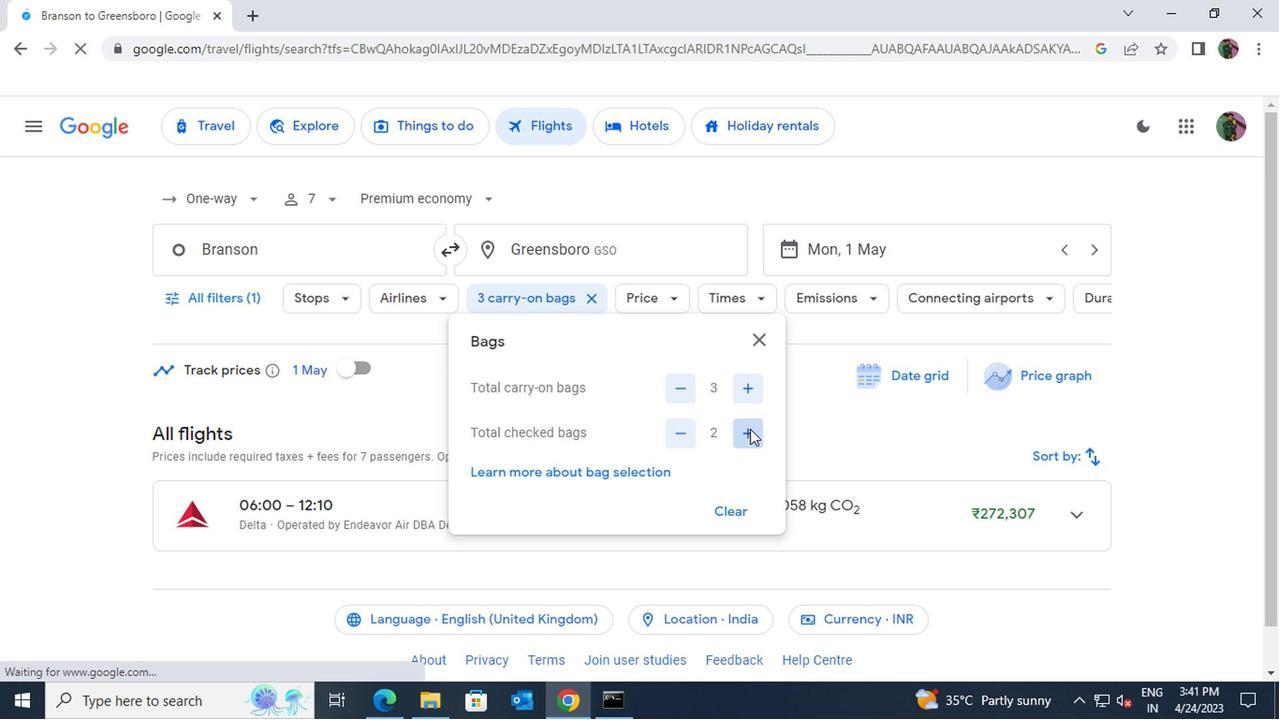 
Action: Mouse pressed left at (747, 431)
Screenshot: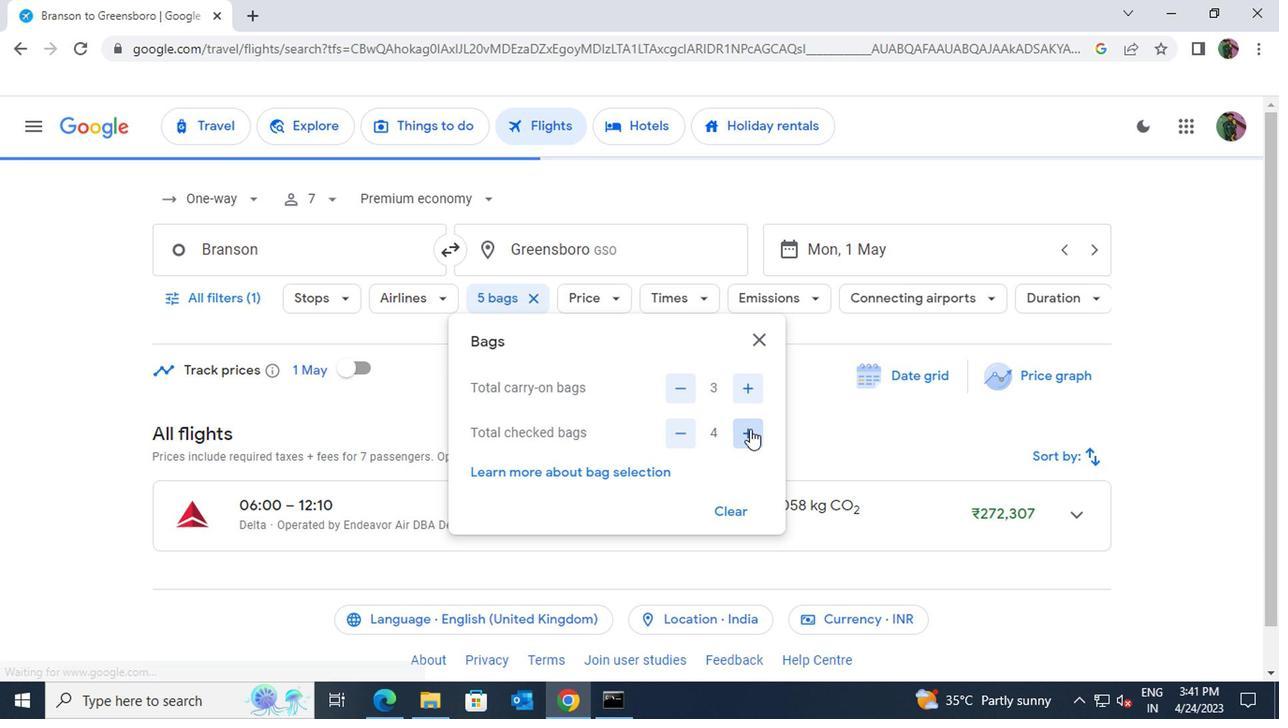 
Action: Mouse pressed left at (747, 431)
Screenshot: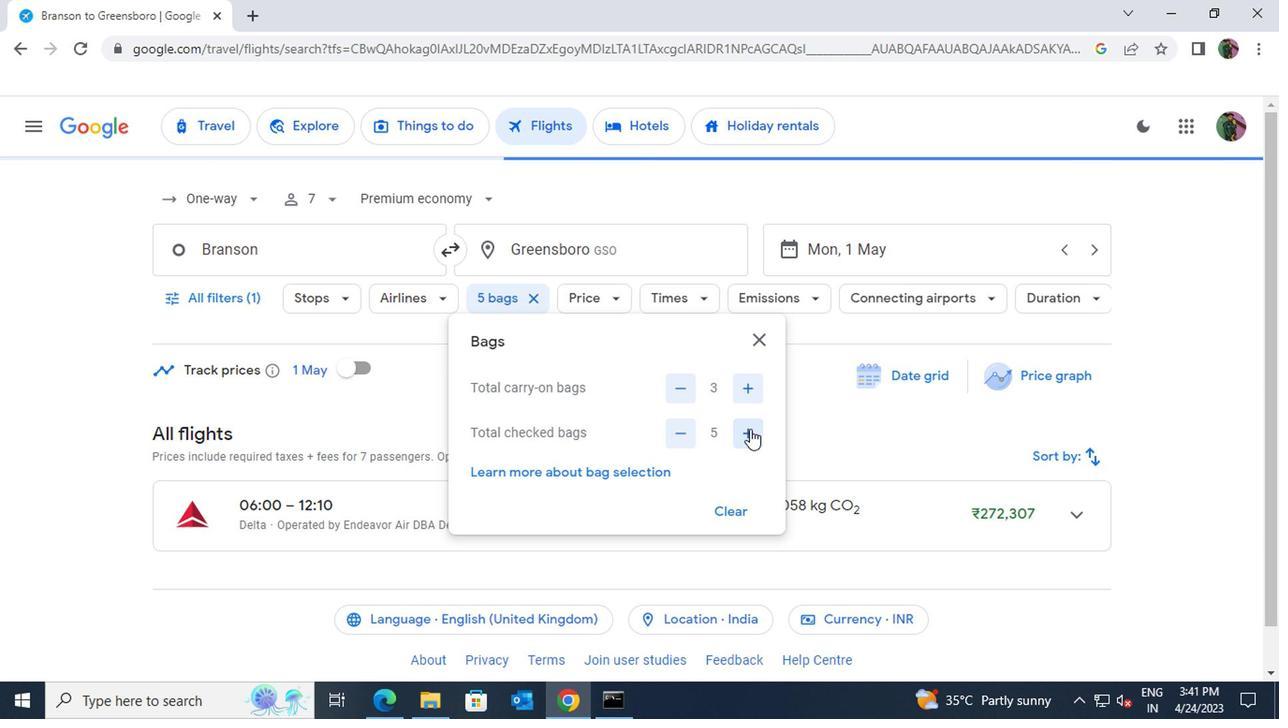 
Action: Mouse pressed left at (747, 431)
Screenshot: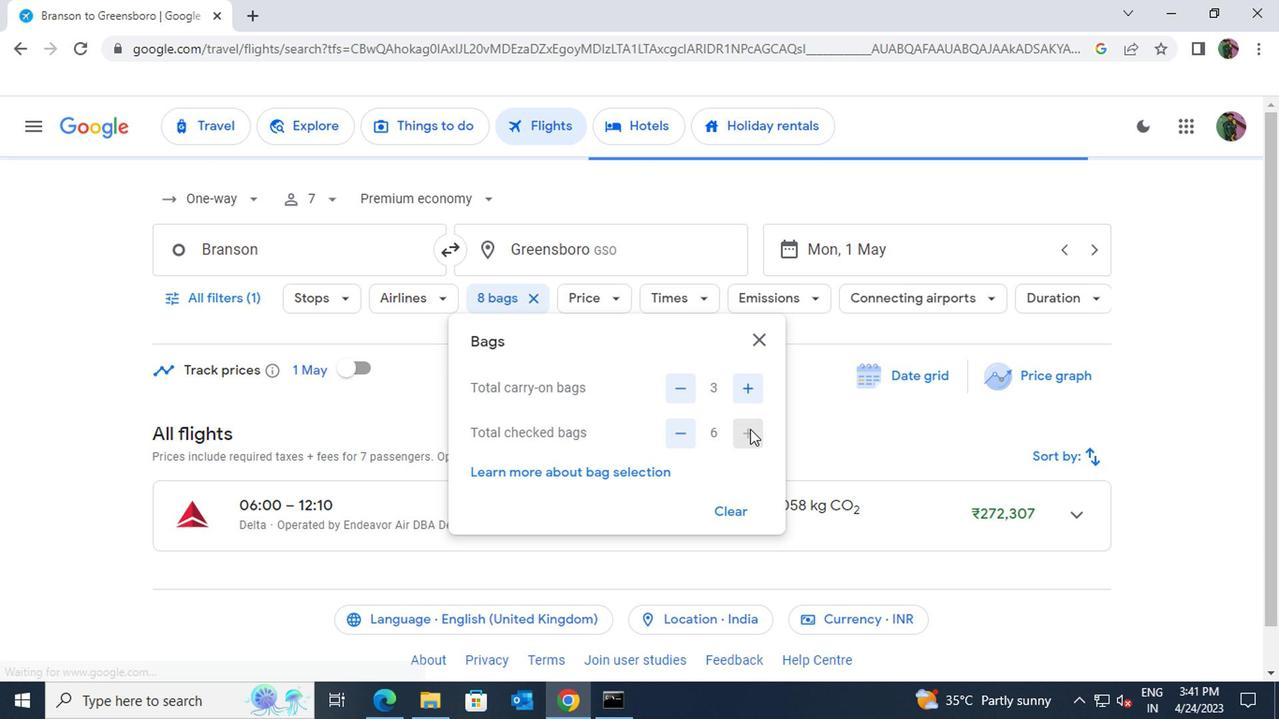 
Action: Mouse moved to (756, 344)
Screenshot: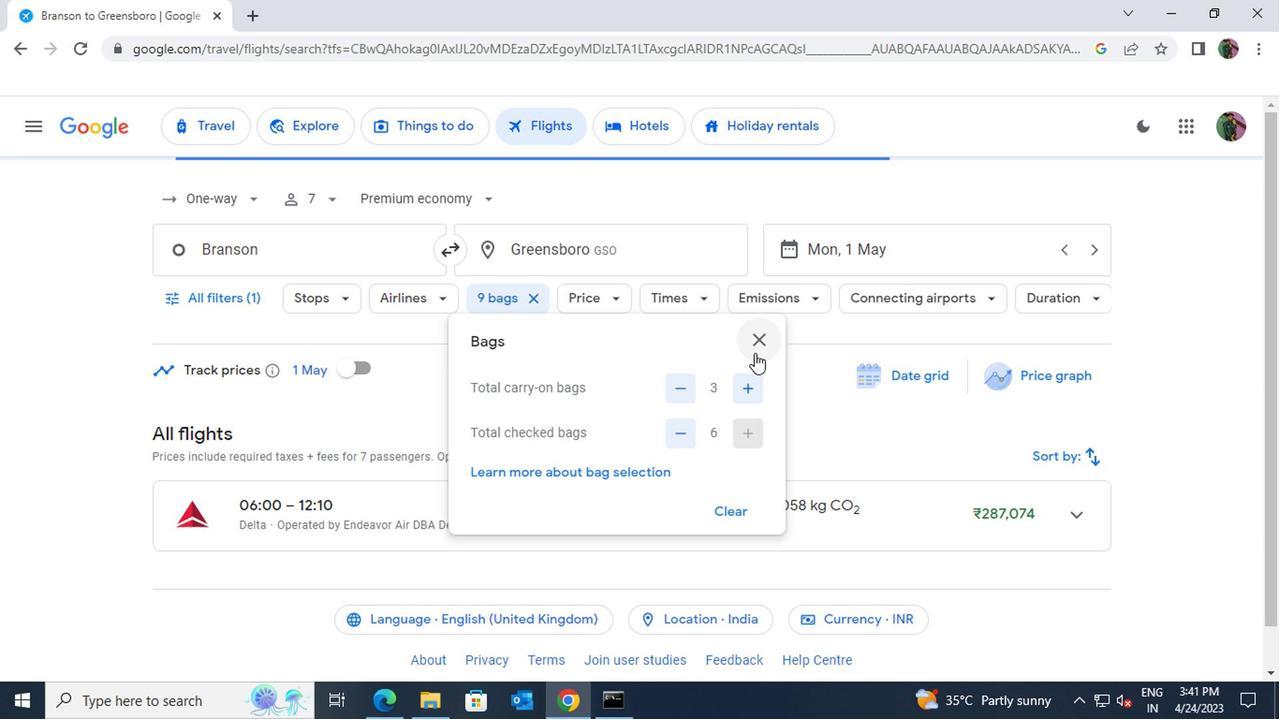
Action: Mouse pressed left at (756, 344)
Screenshot: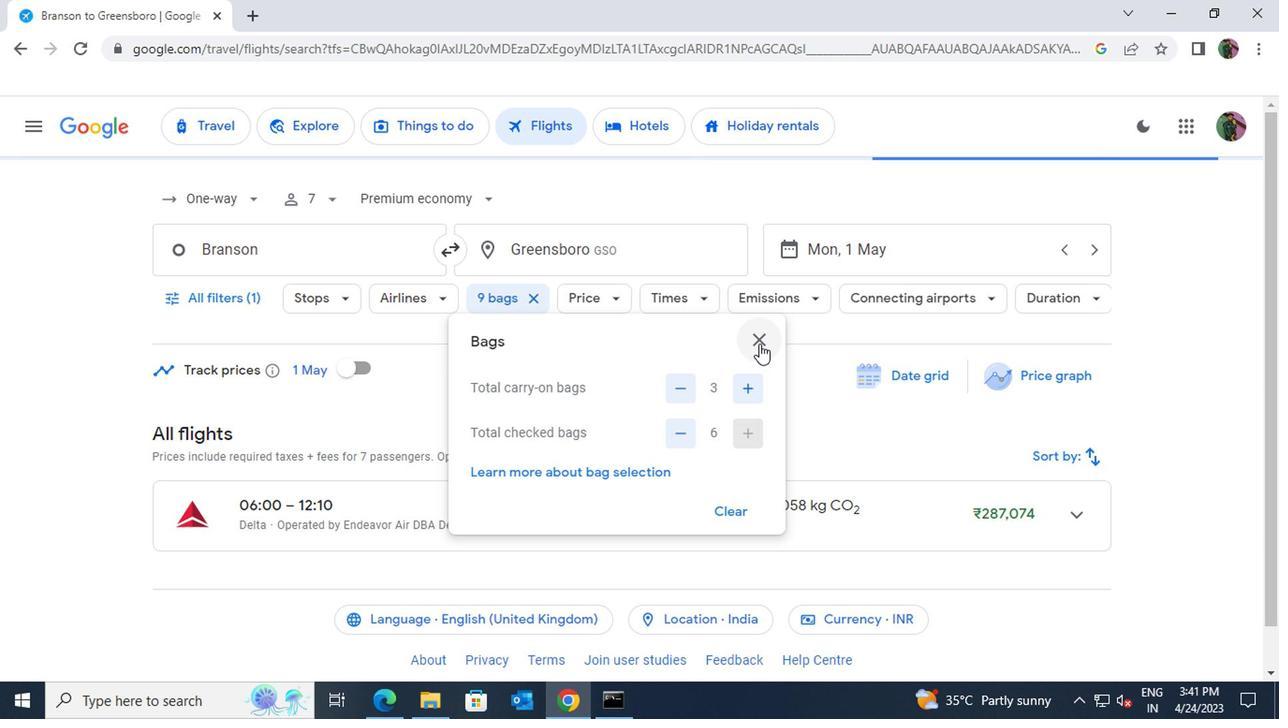 
Action: Mouse moved to (602, 299)
Screenshot: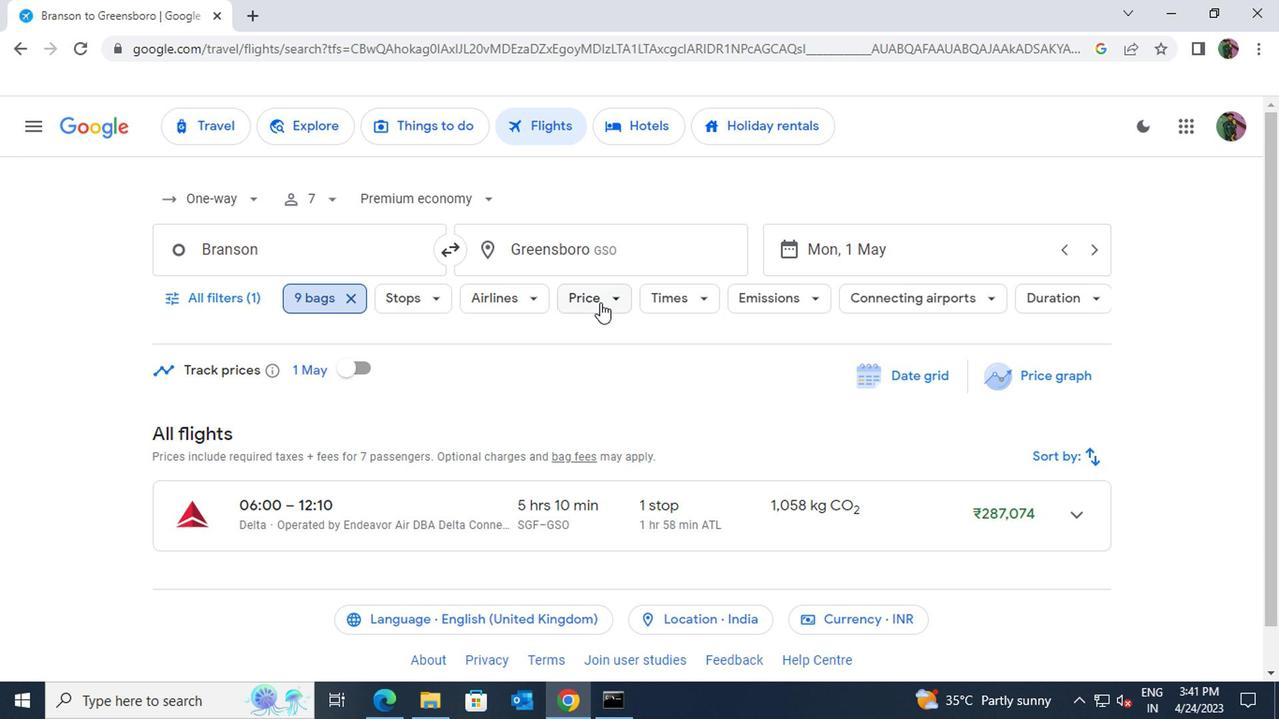 
Action: Mouse pressed left at (602, 299)
Screenshot: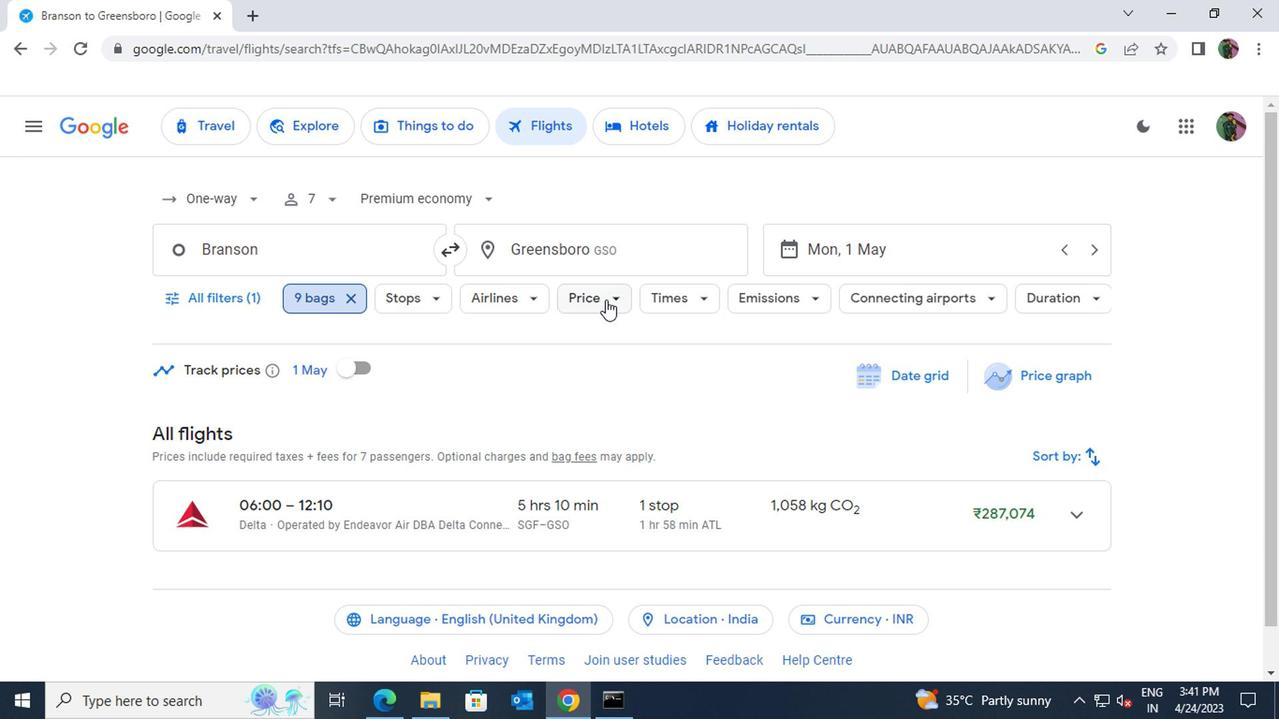 
Action: Mouse moved to (853, 421)
Screenshot: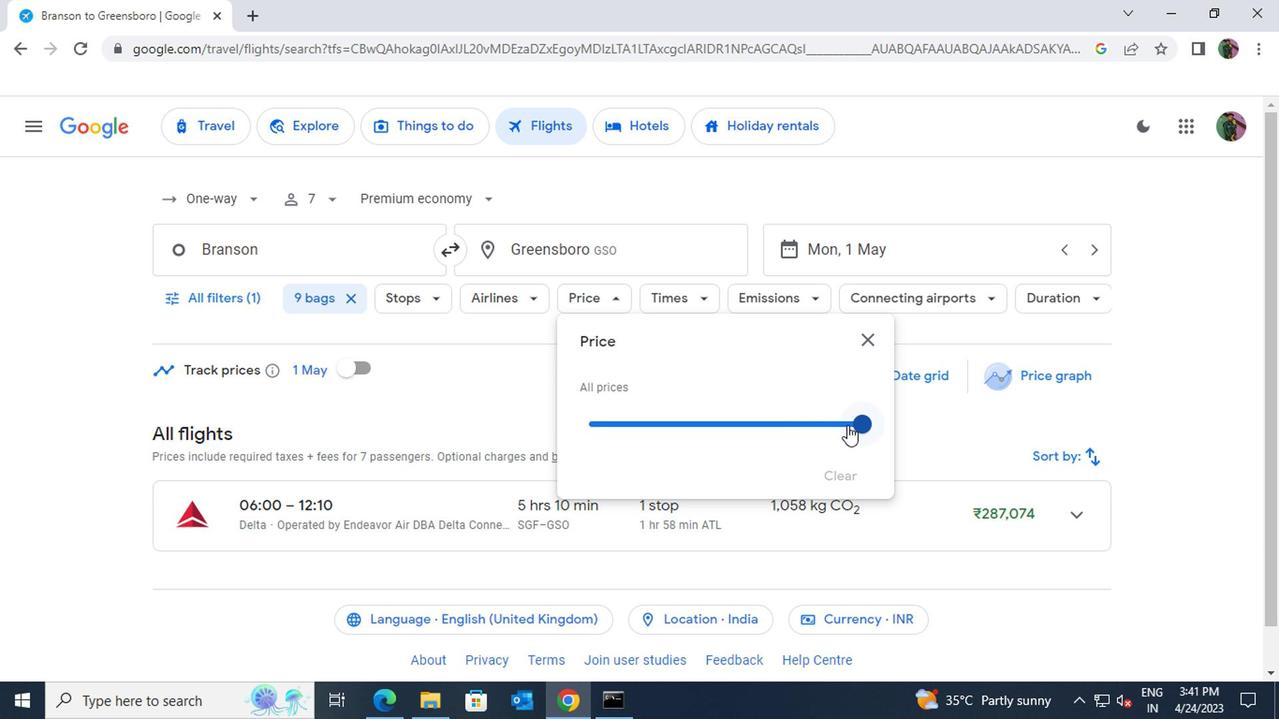 
Action: Mouse pressed left at (853, 421)
Screenshot: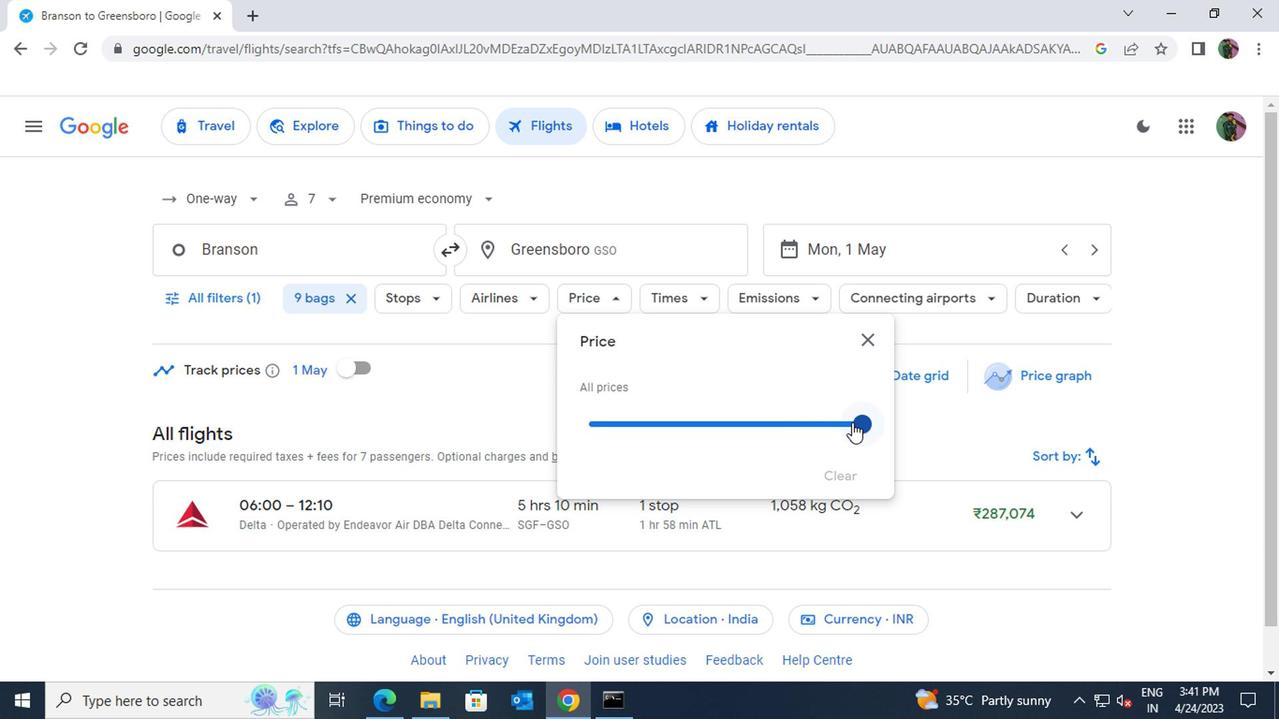 
Action: Mouse moved to (857, 341)
Screenshot: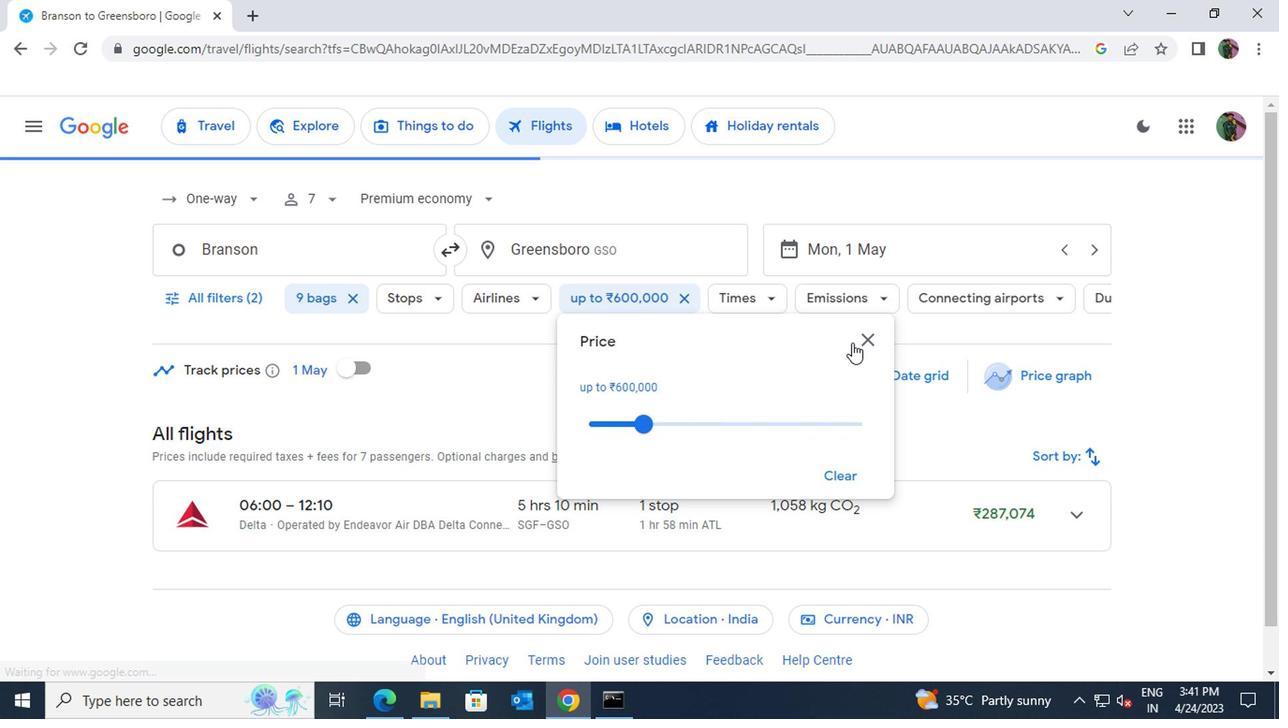 
Action: Mouse pressed left at (857, 341)
Screenshot: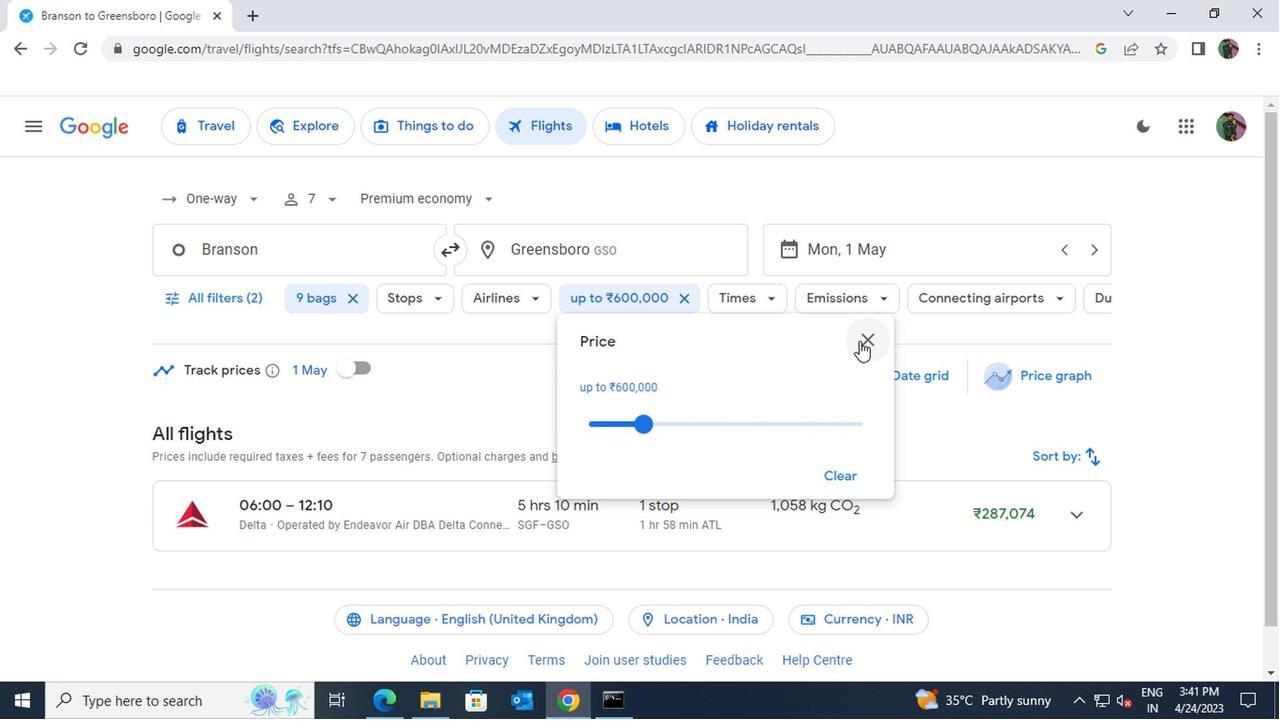 
Action: Mouse moved to (762, 304)
Screenshot: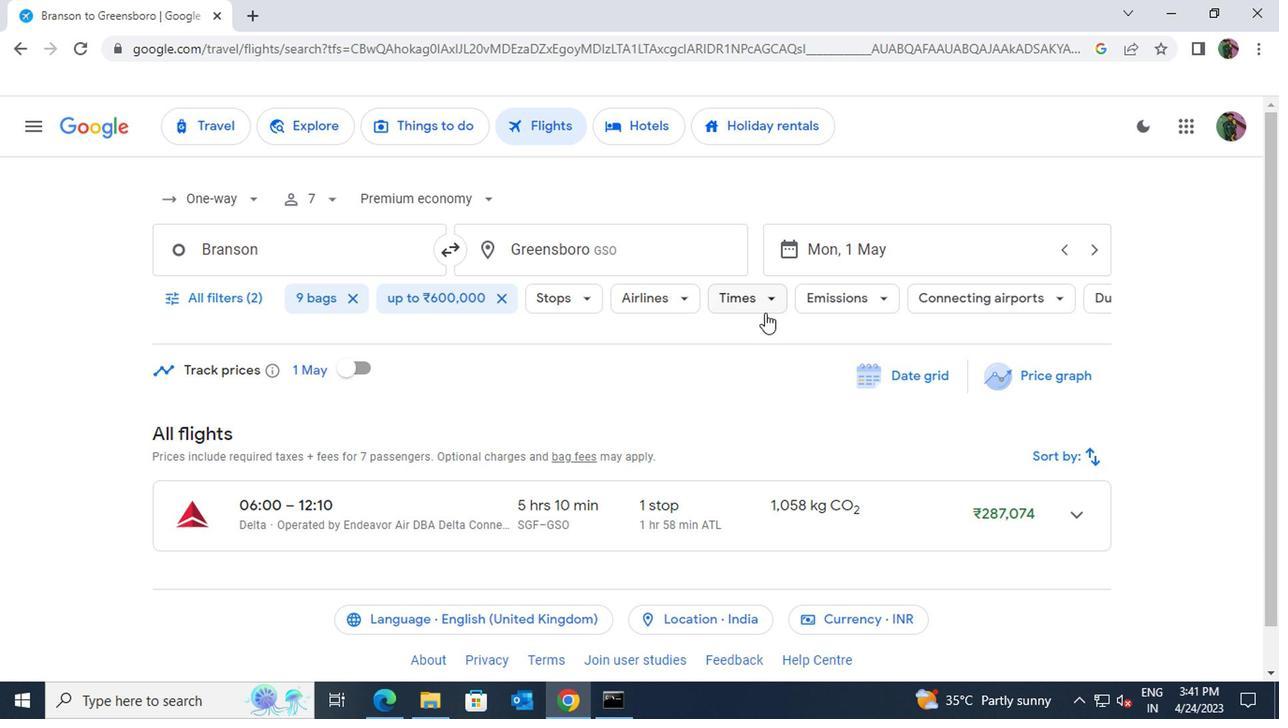 
Action: Mouse pressed left at (762, 304)
Screenshot: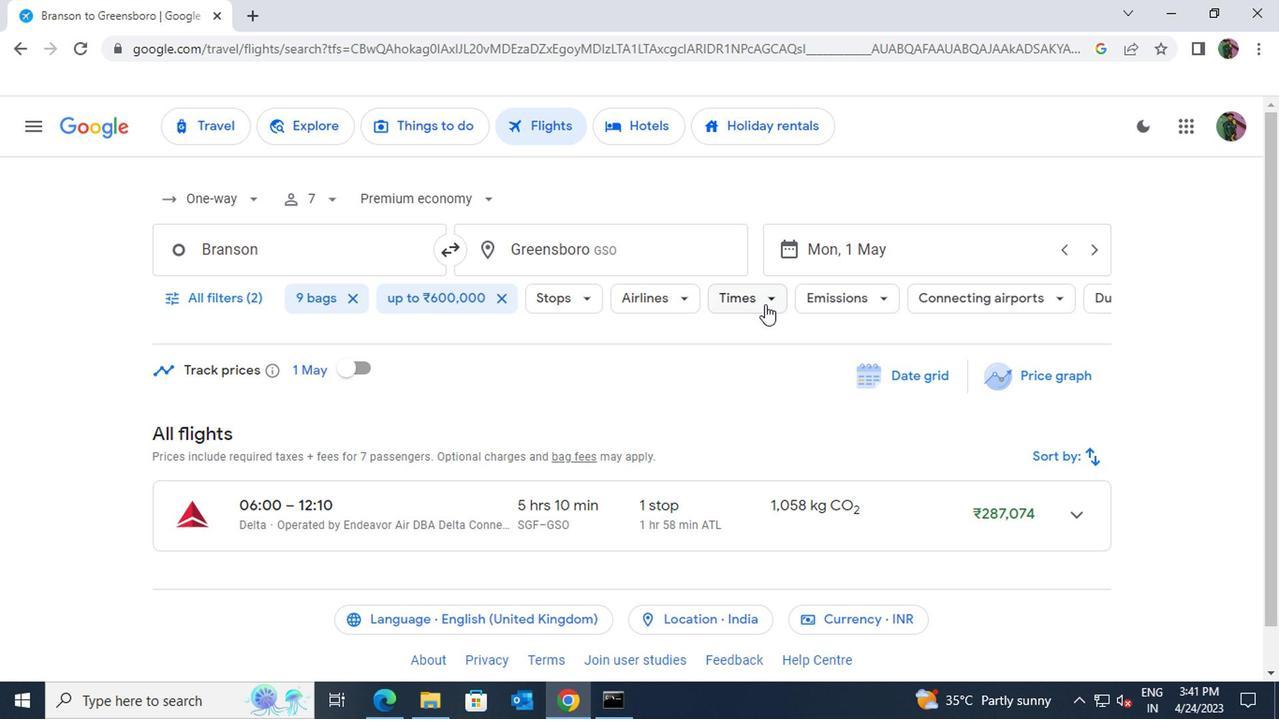 
Action: Mouse moved to (1003, 483)
Screenshot: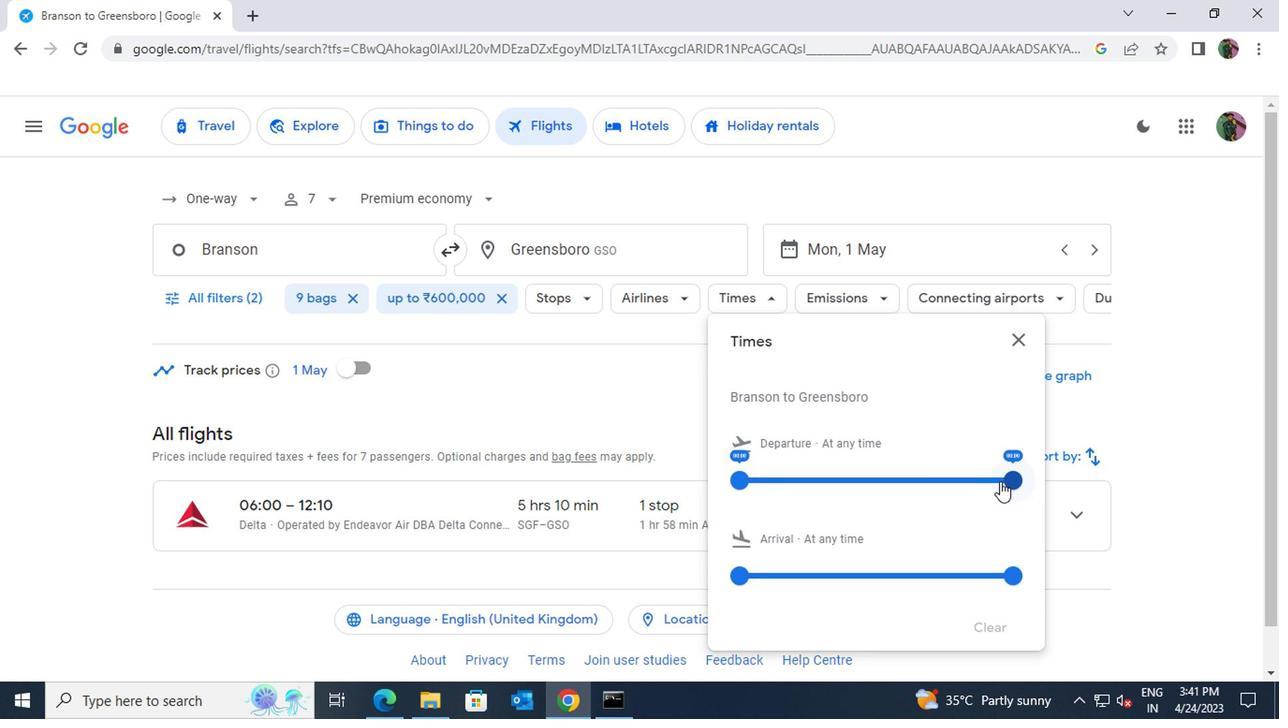 
Action: Mouse pressed left at (1003, 483)
Screenshot: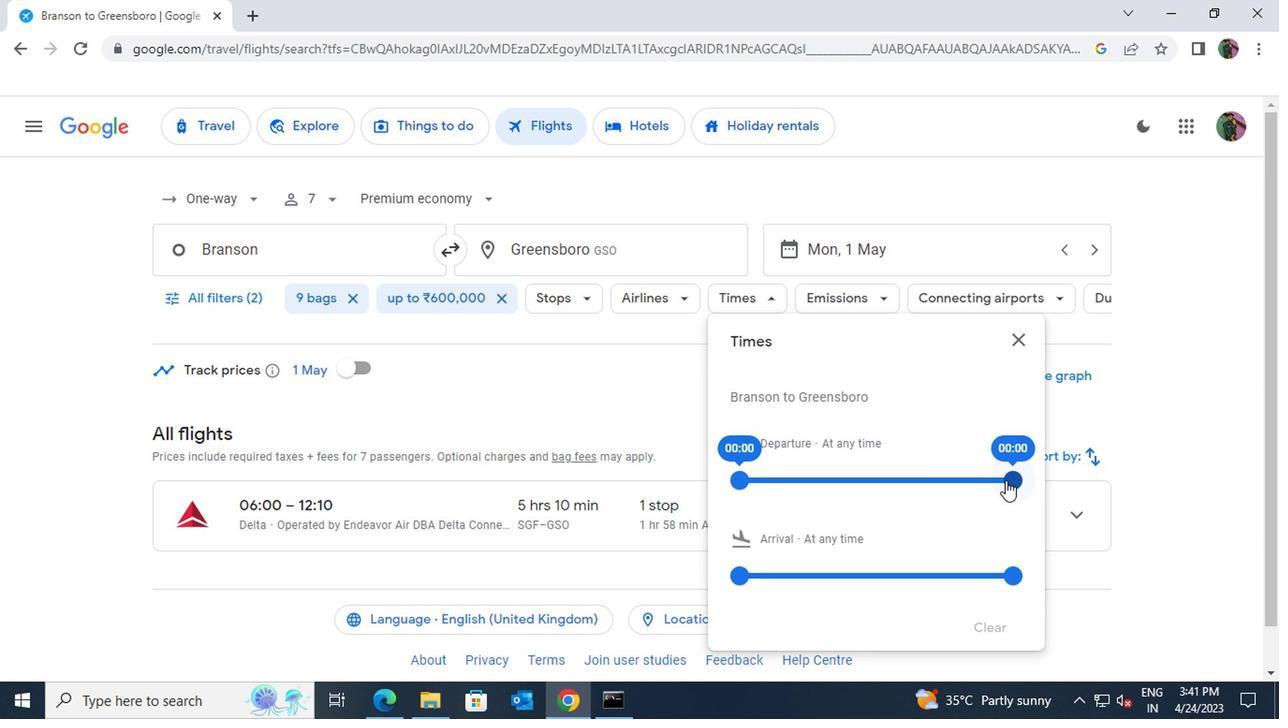
Action: Mouse moved to (1008, 344)
Screenshot: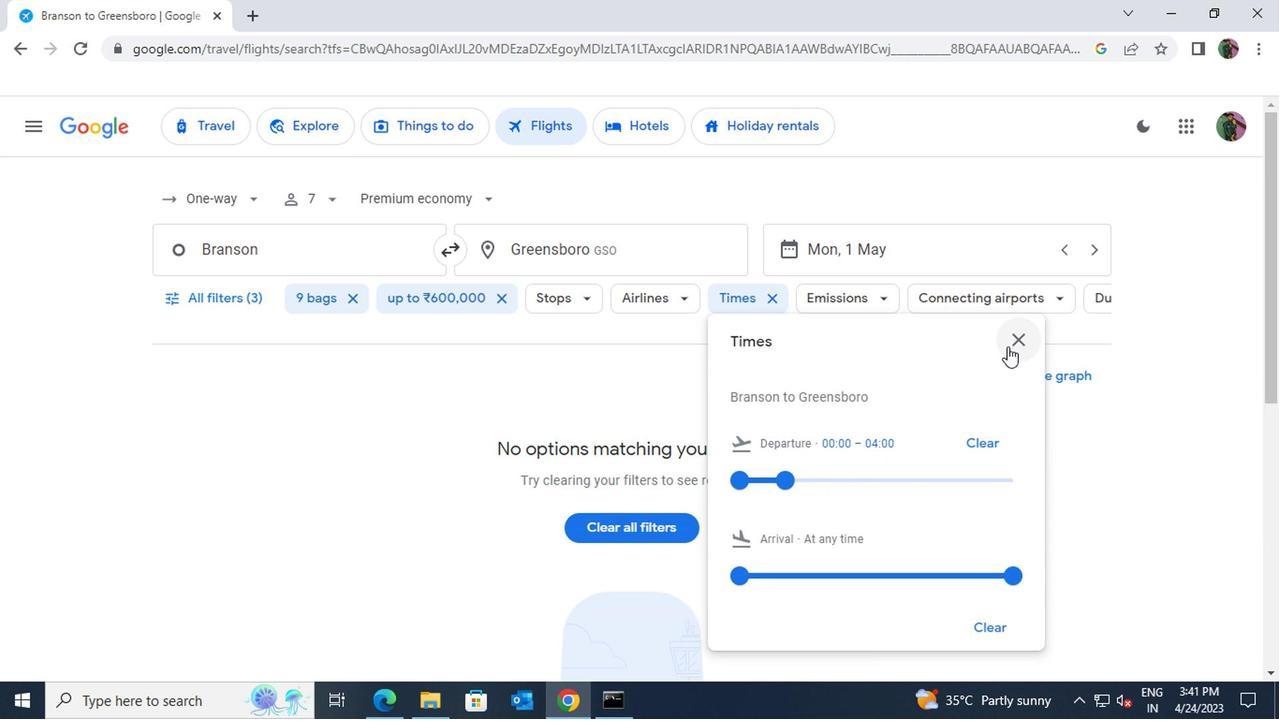 
Action: Mouse pressed left at (1008, 344)
Screenshot: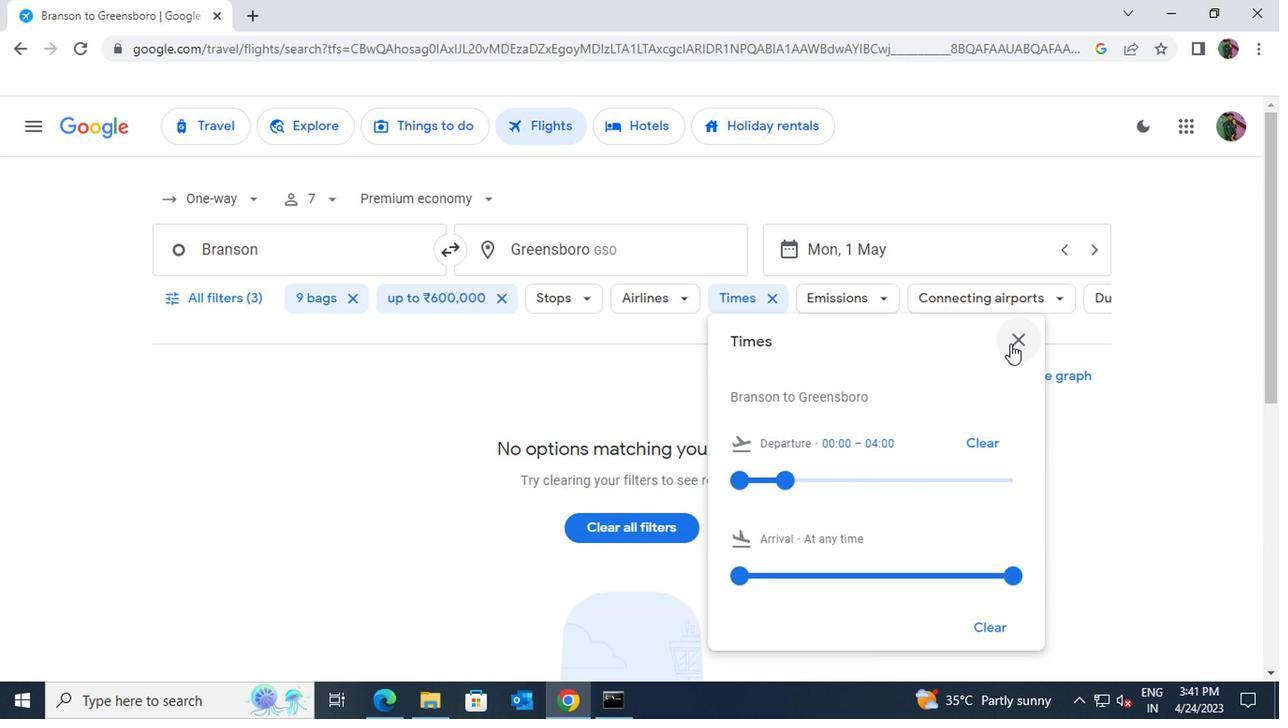 
